 Task: Compute the Laplacian of an image.
Action: Mouse moved to (258, 274)
Screenshot: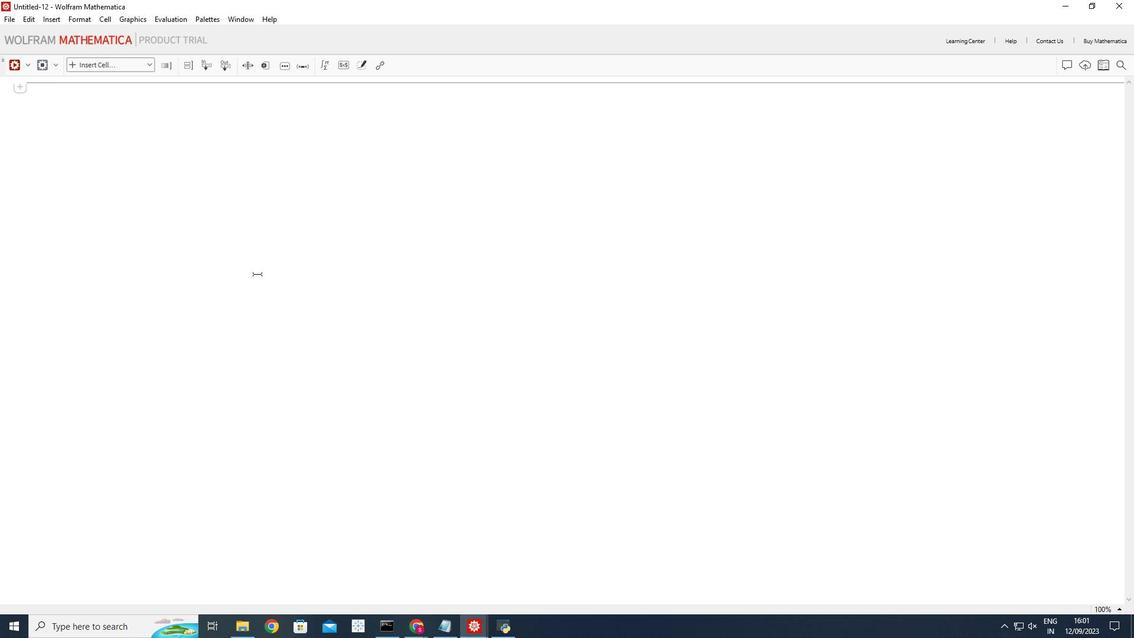 
Action: Mouse pressed left at (258, 274)
Screenshot: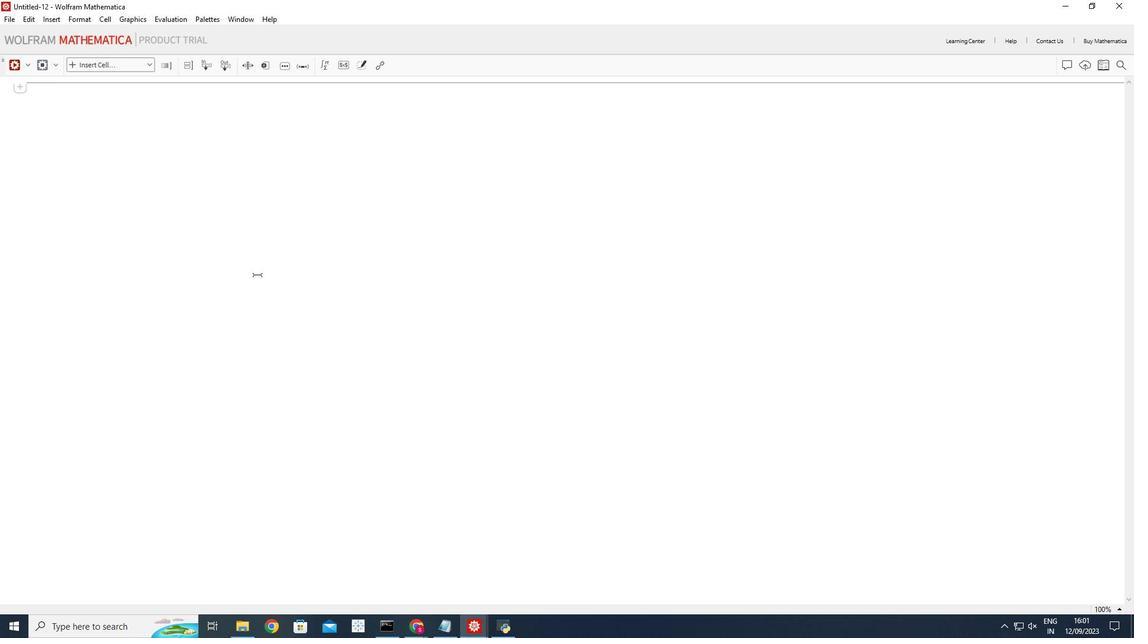 
Action: Mouse moved to (148, 65)
Screenshot: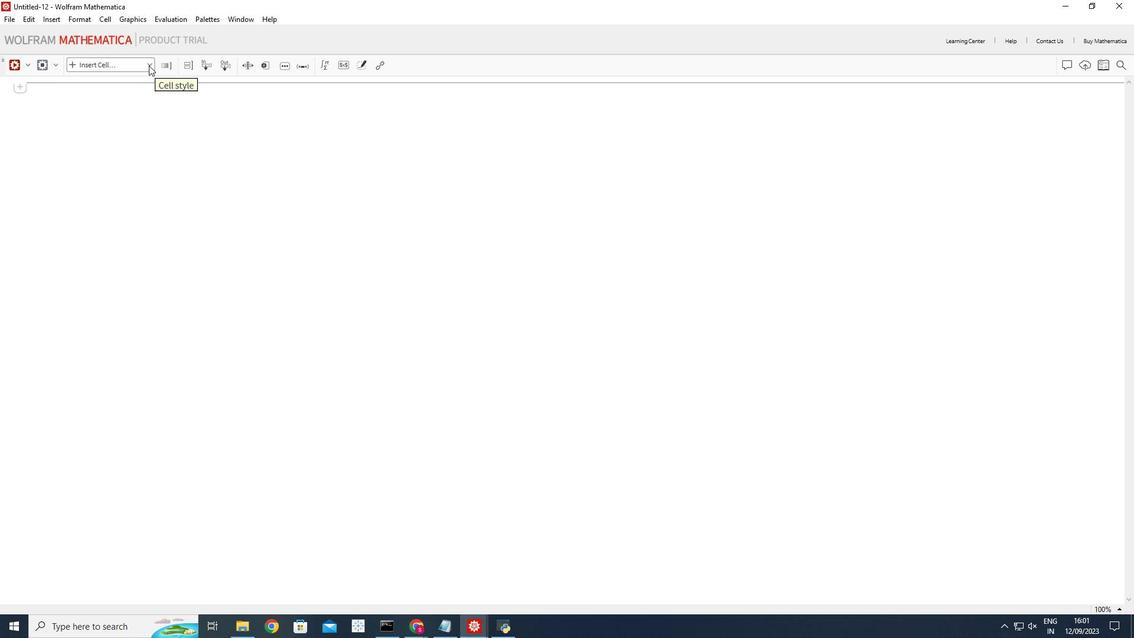 
Action: Mouse pressed left at (148, 65)
Screenshot: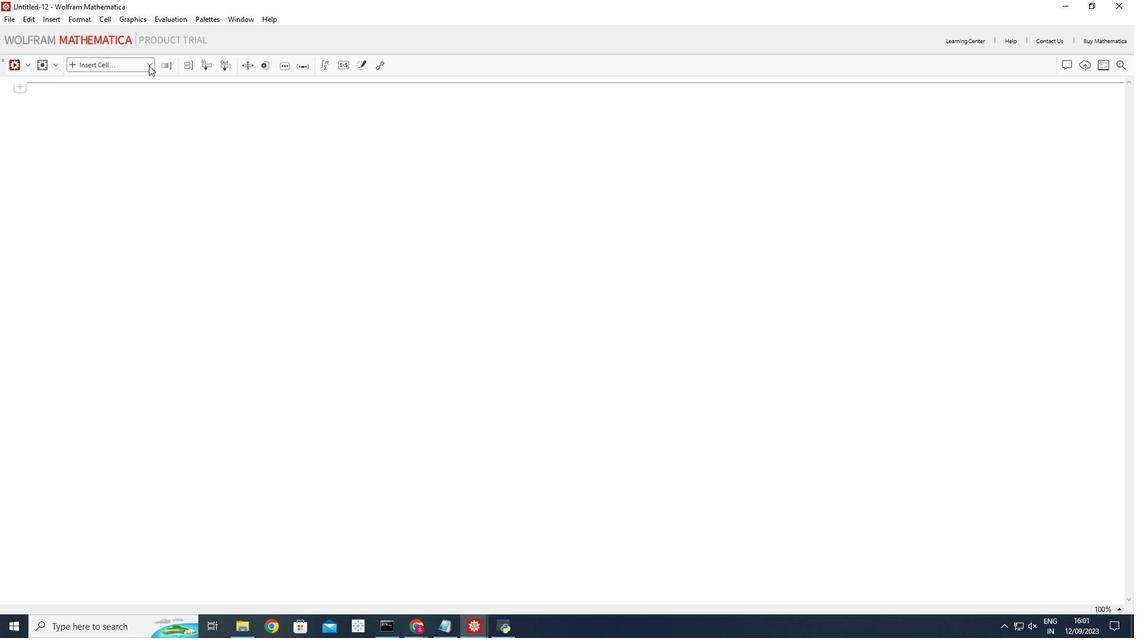 
Action: Mouse moved to (147, 86)
Screenshot: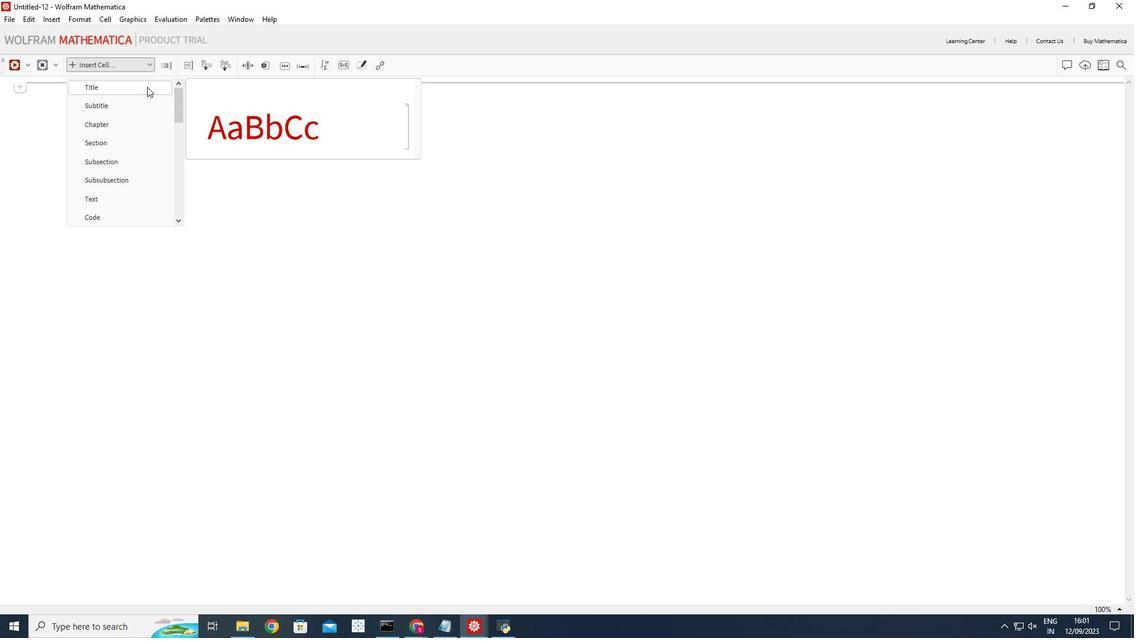 
Action: Mouse pressed left at (147, 86)
Screenshot: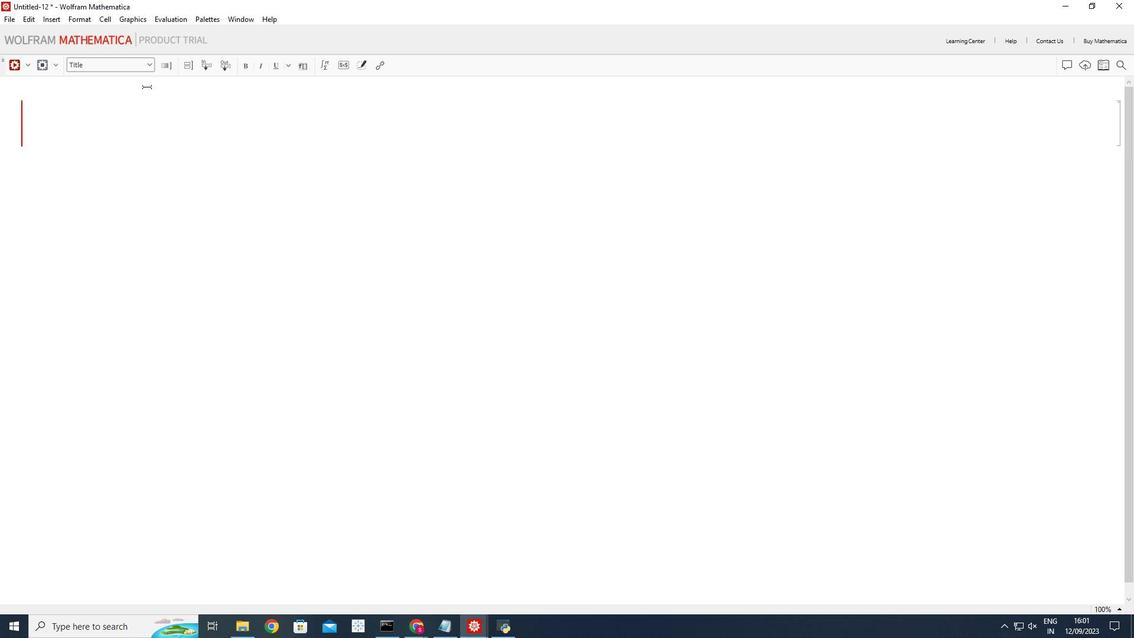 
Action: Mouse moved to (147, 113)
Screenshot: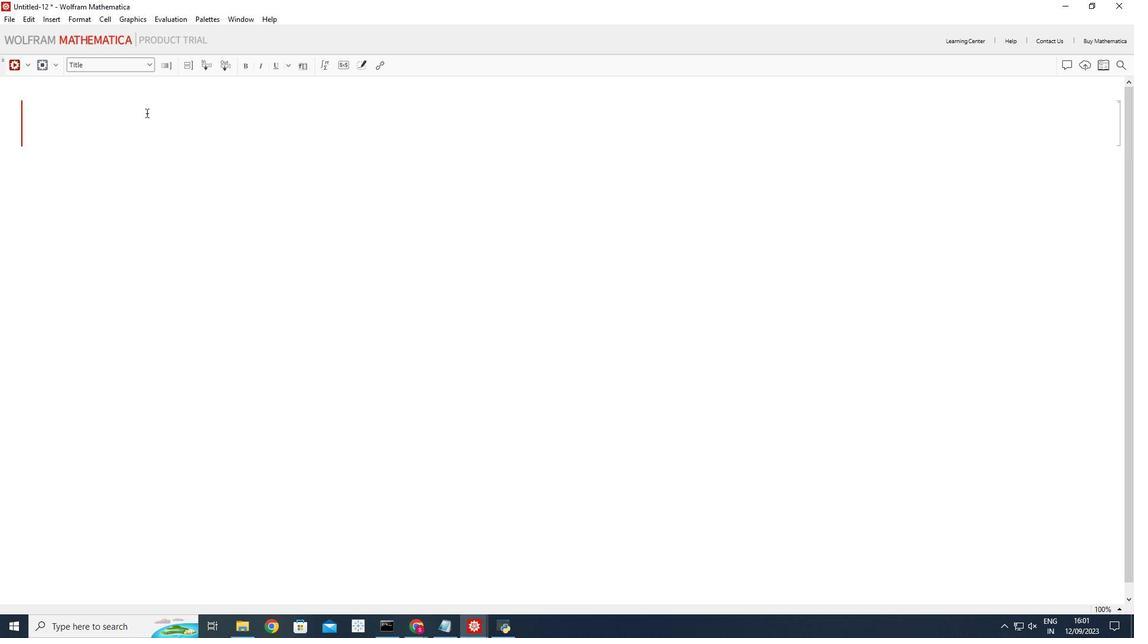 
Action: Mouse pressed left at (147, 113)
Screenshot: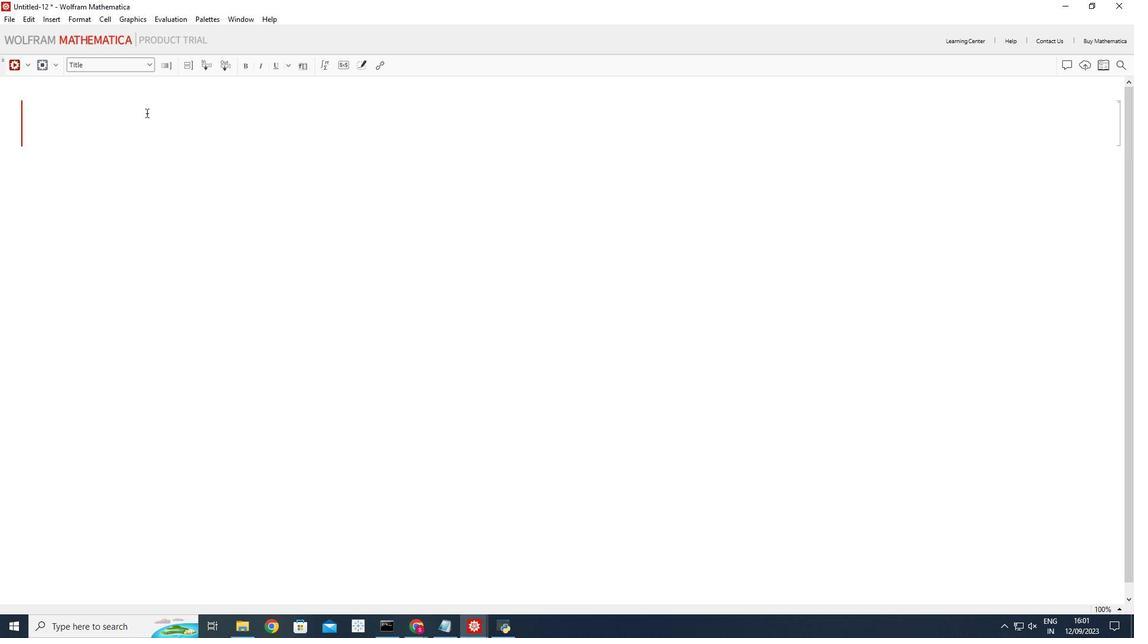 
Action: Key pressed <Key.shift_r>Laplacian<Key.space>of<Key.space>an<Key.space><Key.shift_r>Image
Screenshot: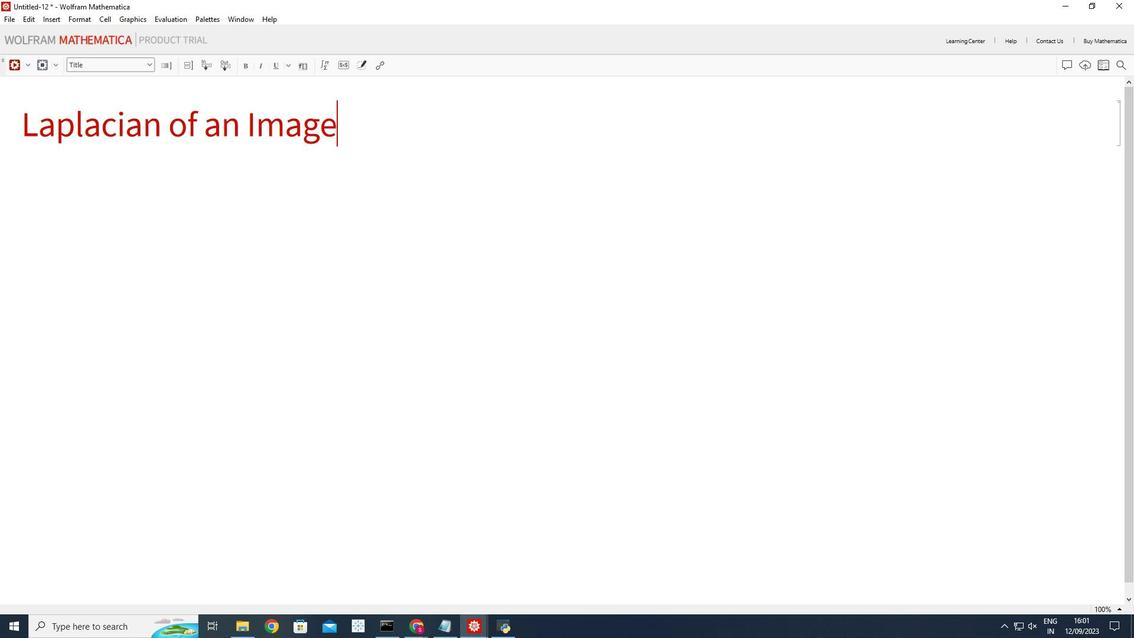 
Action: Mouse moved to (111, 206)
Screenshot: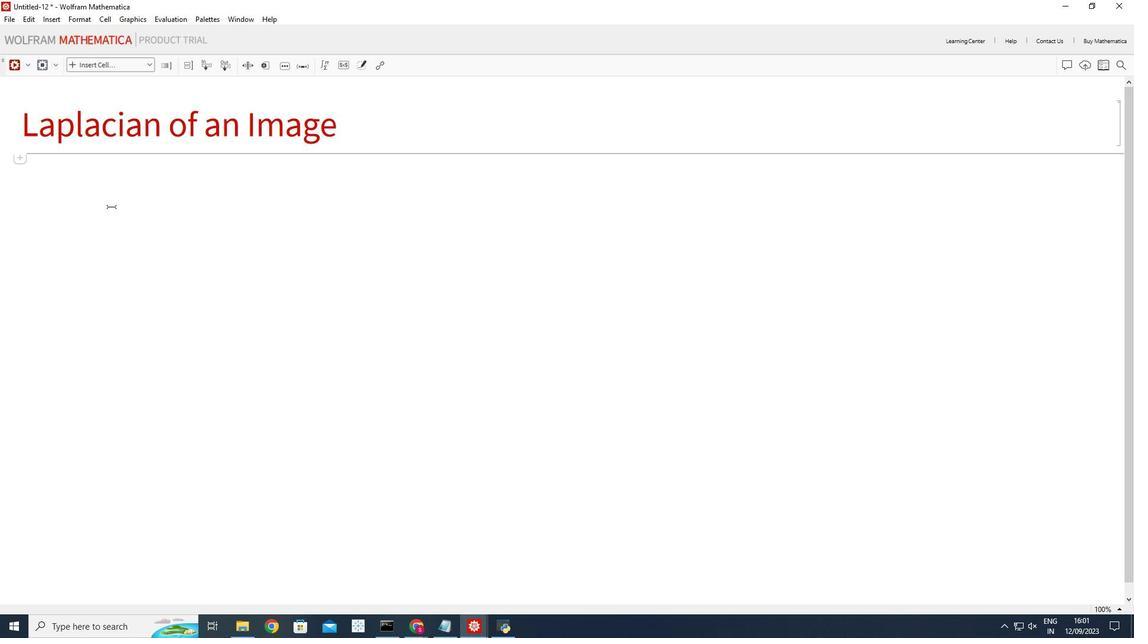 
Action: Mouse pressed left at (111, 206)
Screenshot: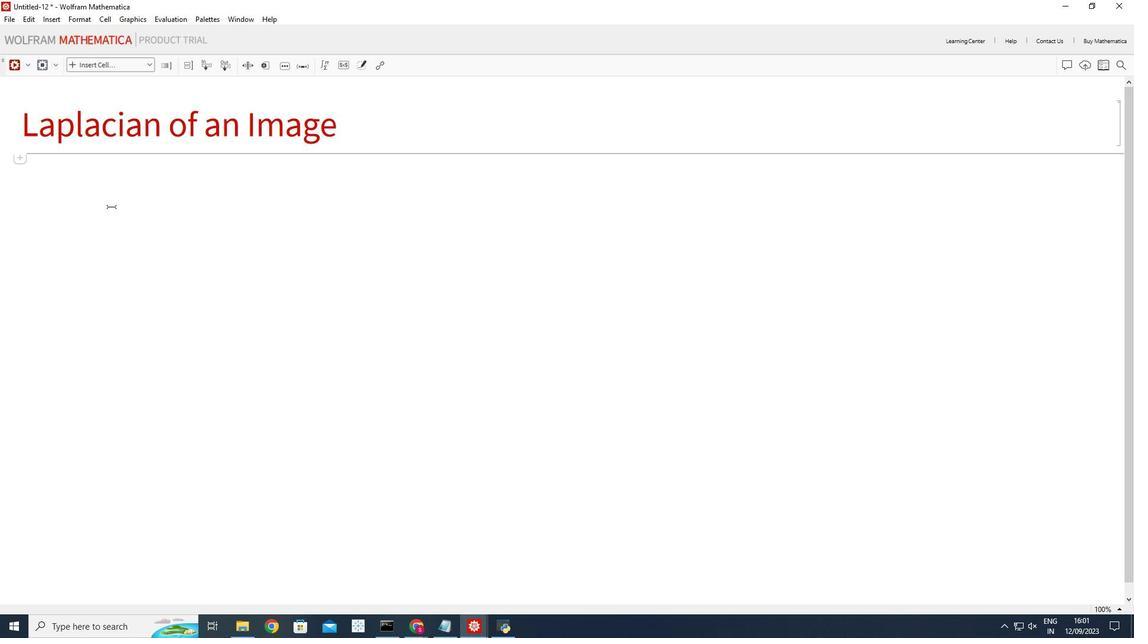 
Action: Mouse moved to (149, 62)
Screenshot: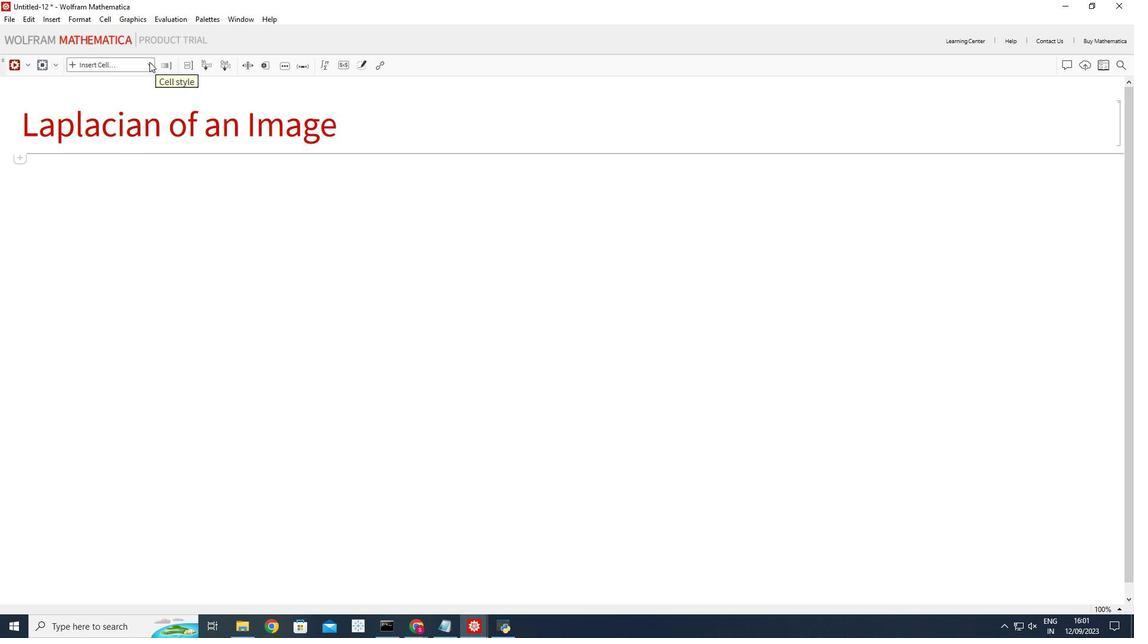 
Action: Mouse pressed left at (149, 62)
Screenshot: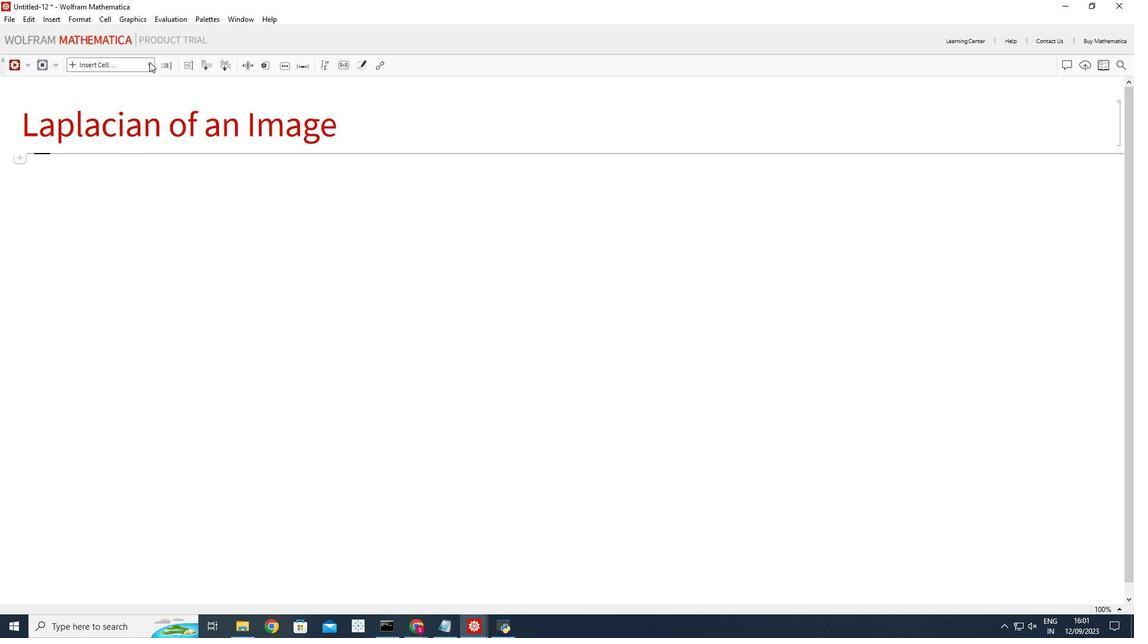 
Action: Mouse moved to (101, 212)
Screenshot: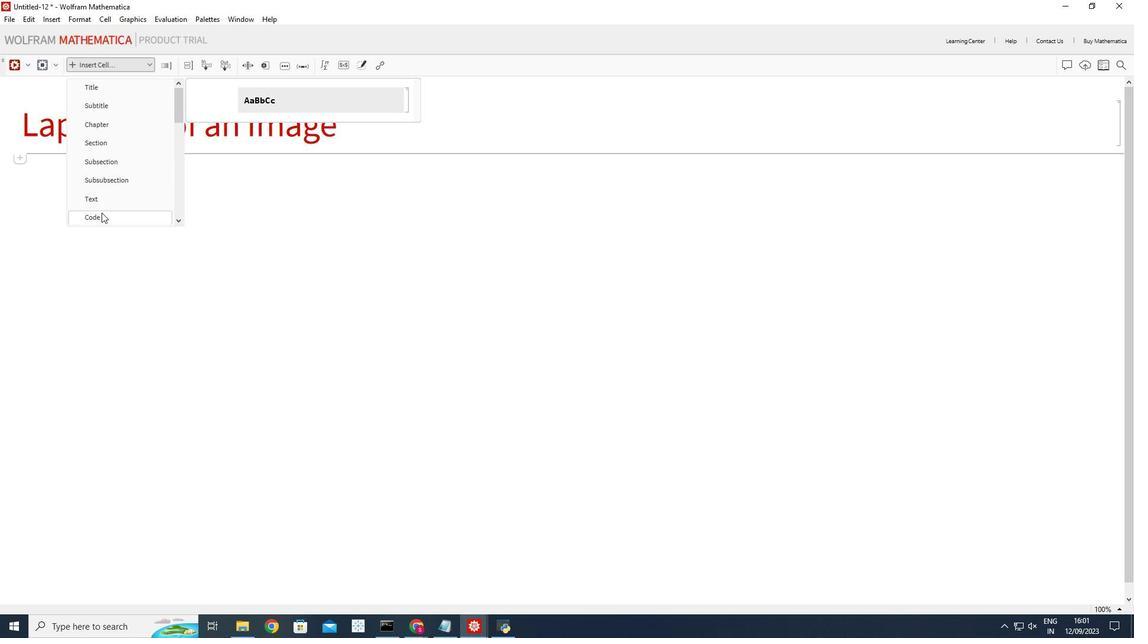 
Action: Mouse pressed left at (101, 212)
Screenshot: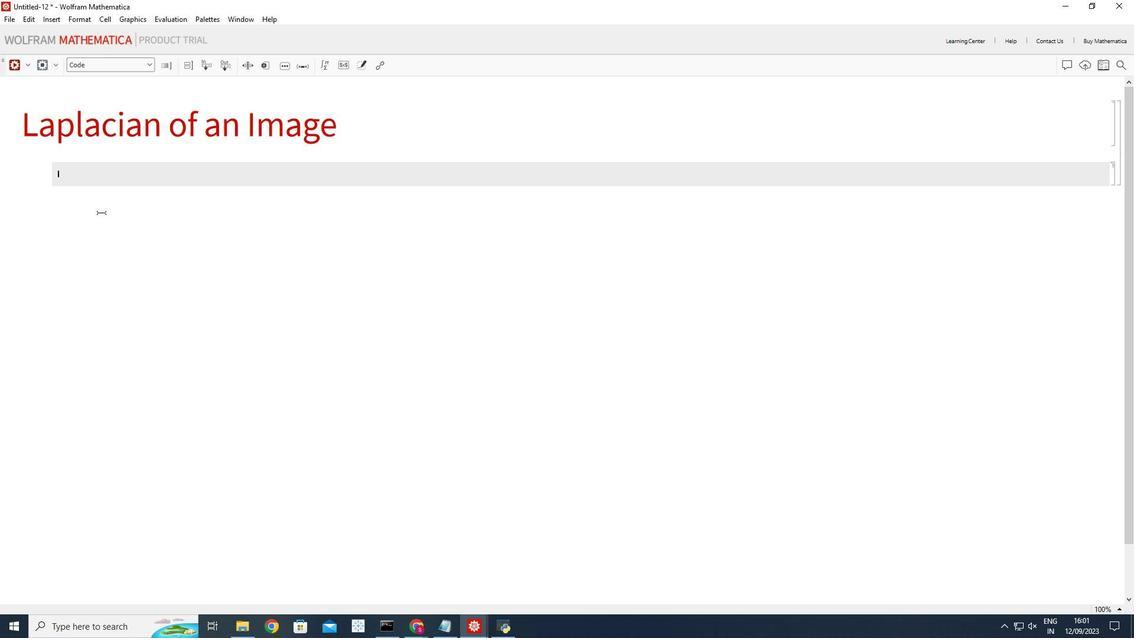
Action: Mouse moved to (101, 176)
Screenshot: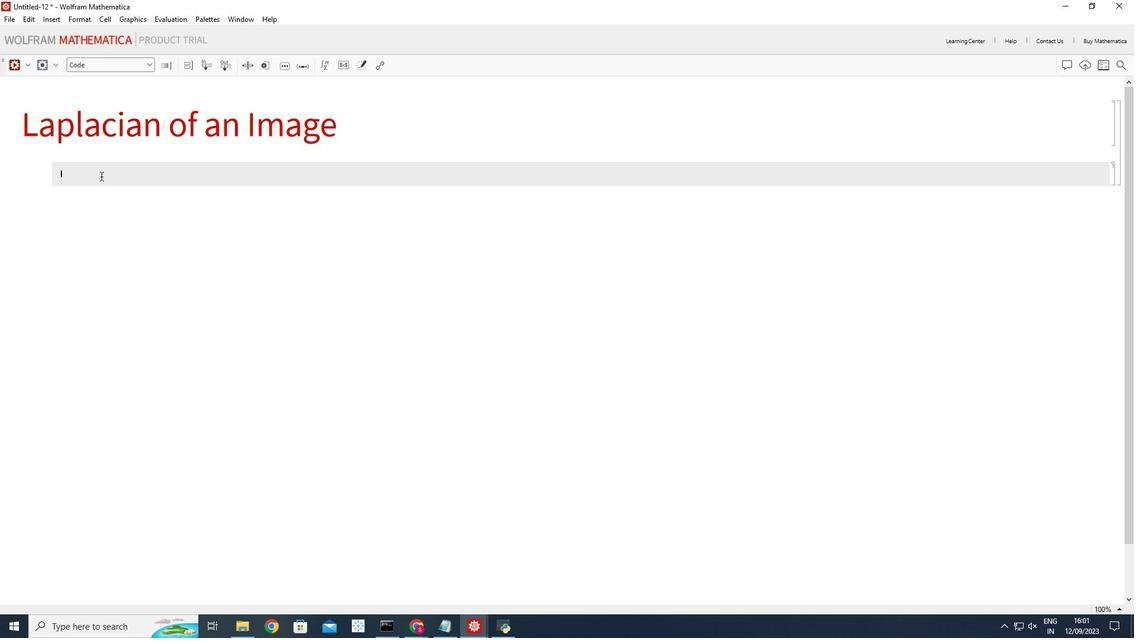 
Action: Mouse pressed left at (101, 176)
Screenshot: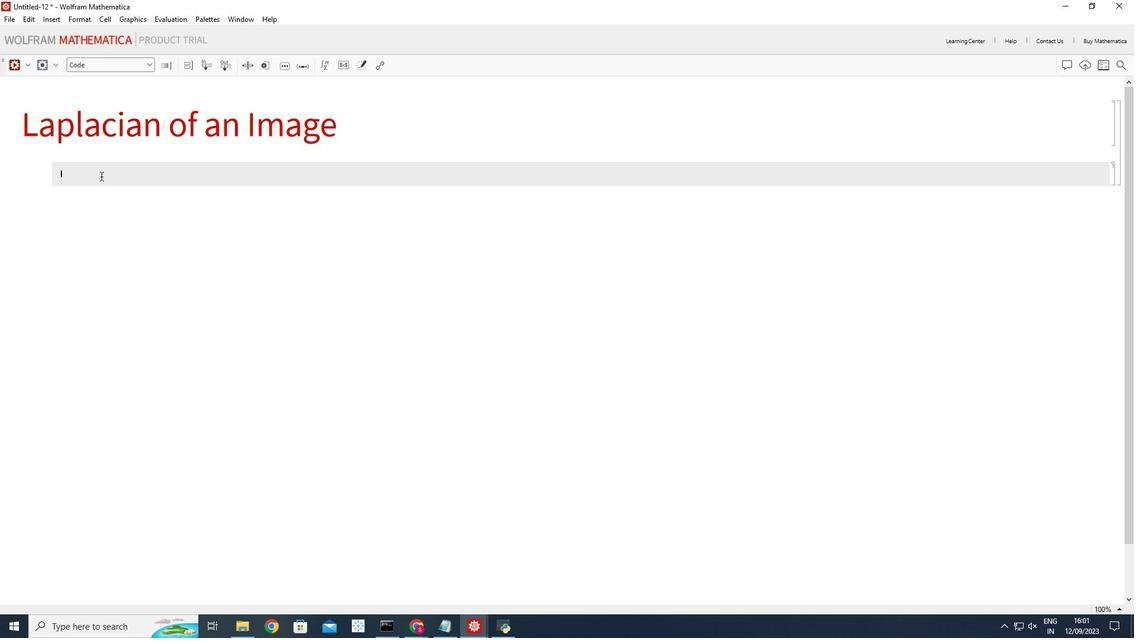 
Action: Key pressed <Key.shift_r>(*<Key.space><Key.shift_r>Load<Key.space>an<Key.space>example<Key.space>image<Key.space><Key.right><Key.right><Key.enter>image<Key.space>=<Key.space><Key.shift_r>Import[<Key.shift_r>"
Screenshot: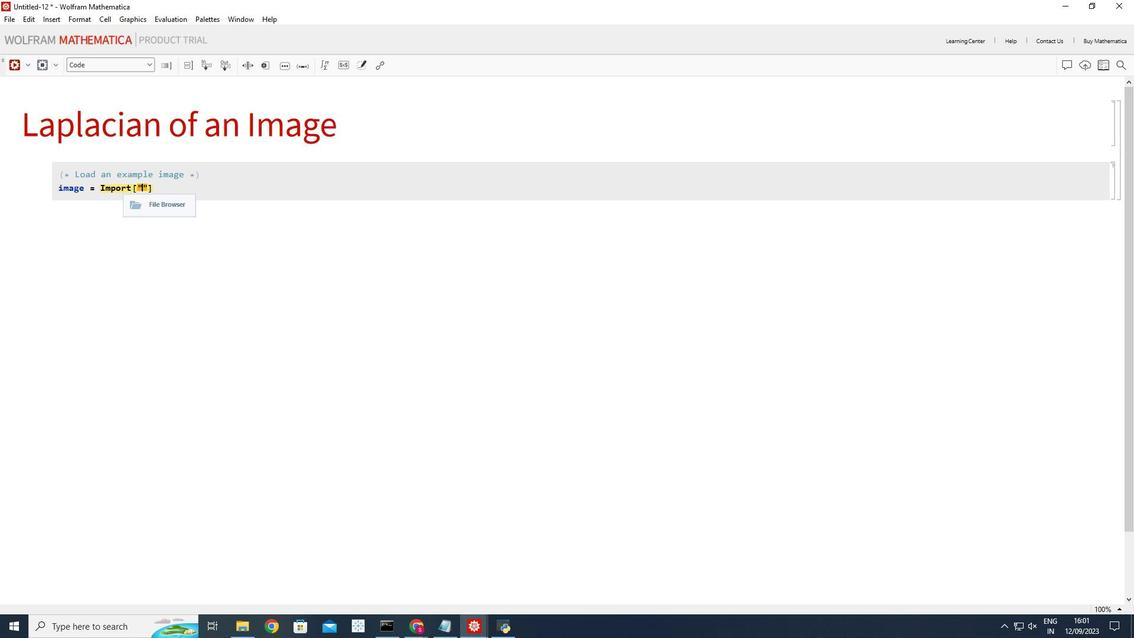 
Action: Mouse moved to (142, 186)
Screenshot: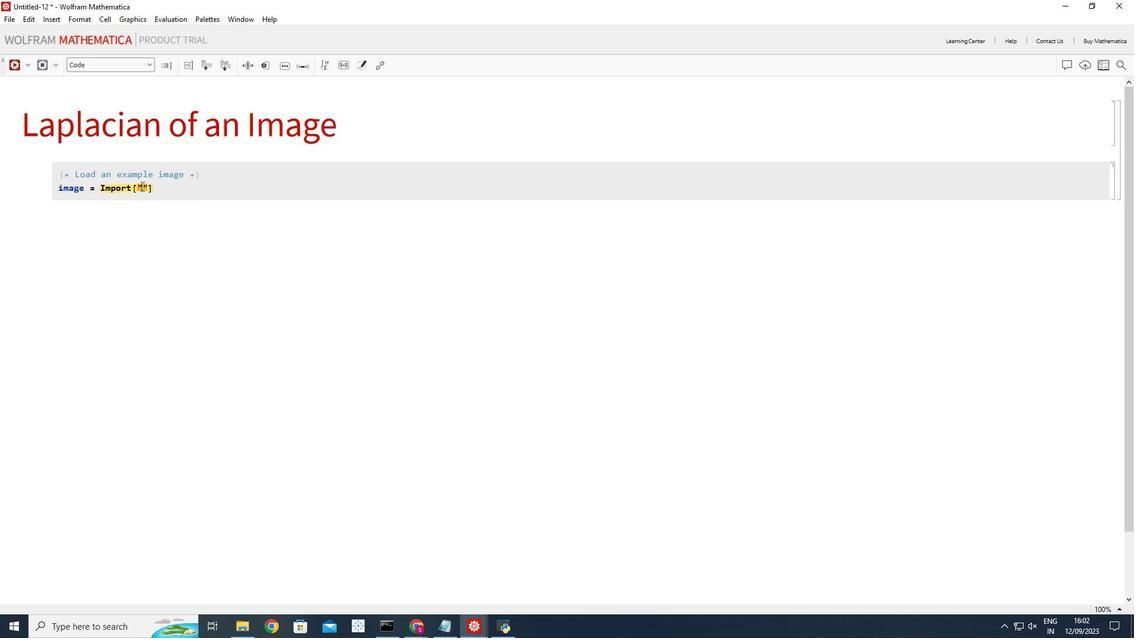 
Action: Mouse pressed left at (142, 186)
Screenshot: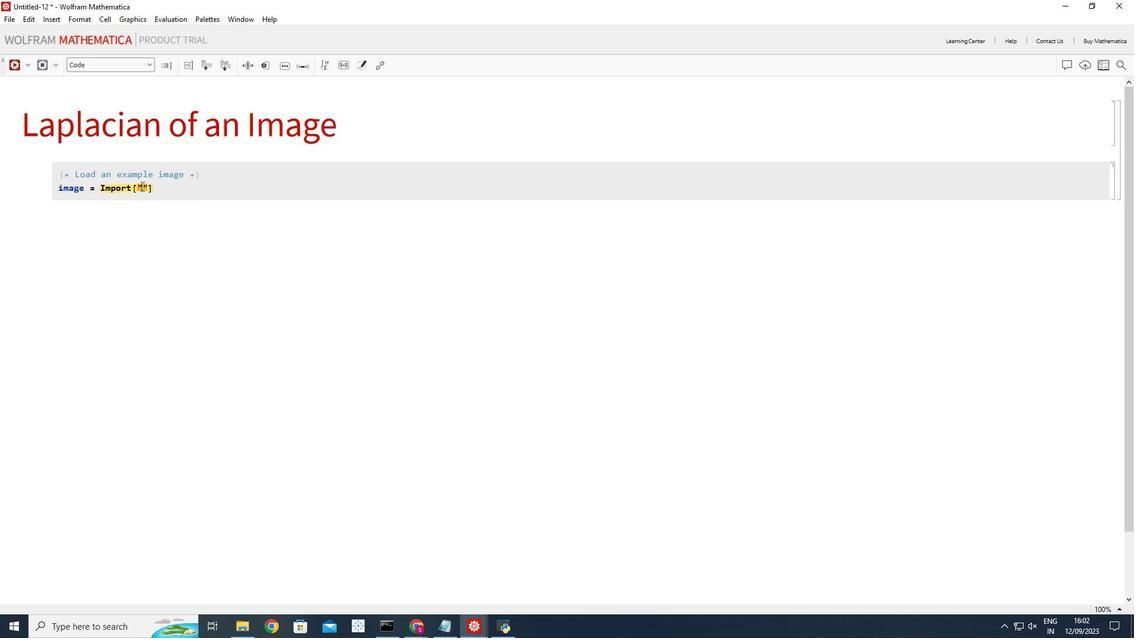 
Action: Mouse moved to (145, 189)
Screenshot: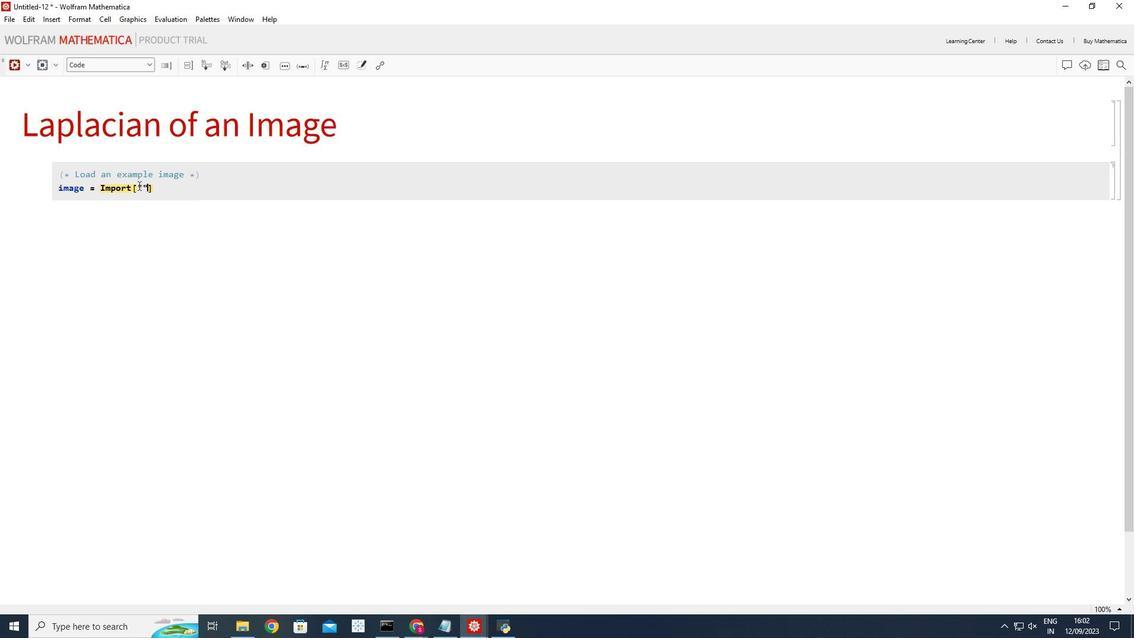 
Action: Mouse pressed left at (145, 189)
Screenshot: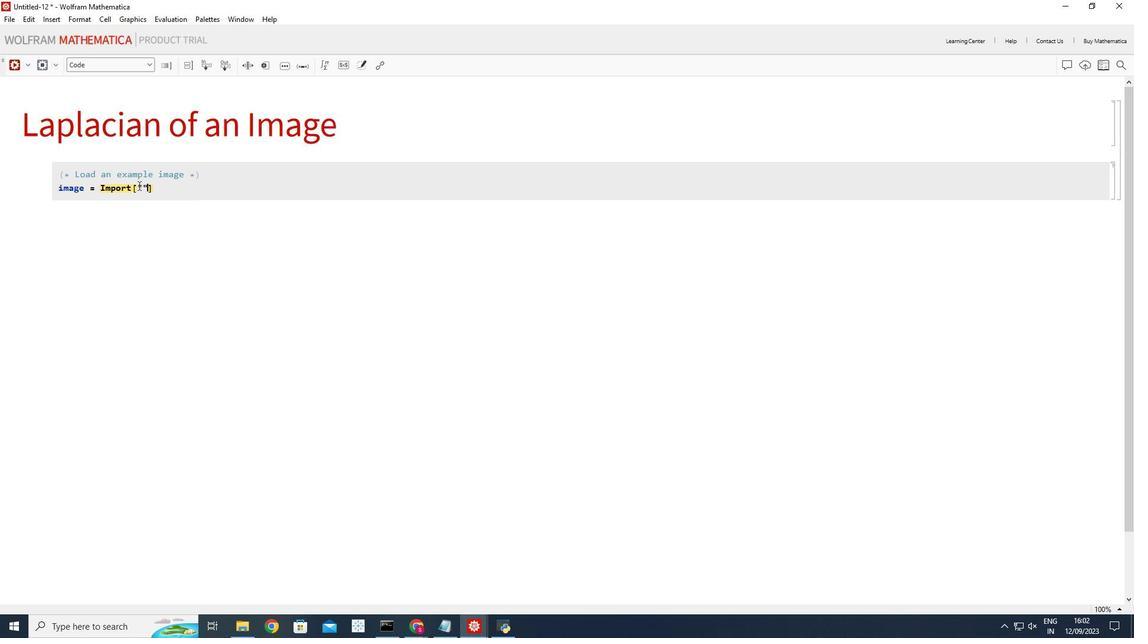 
Action: Mouse moved to (138, 186)
Screenshot: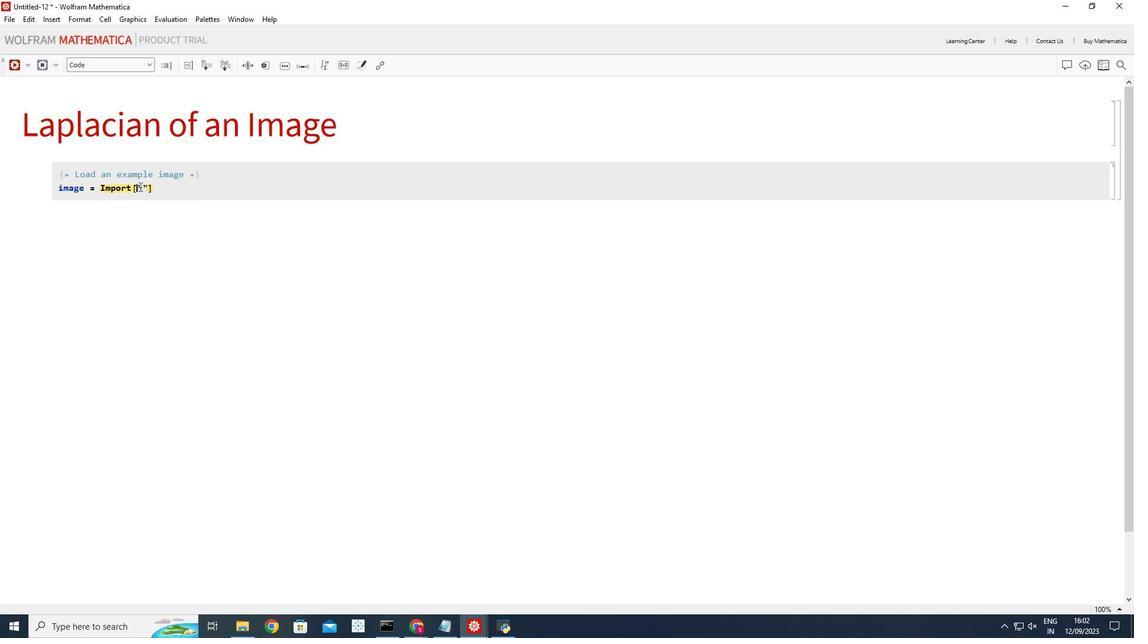 
Action: Mouse pressed left at (138, 186)
Screenshot: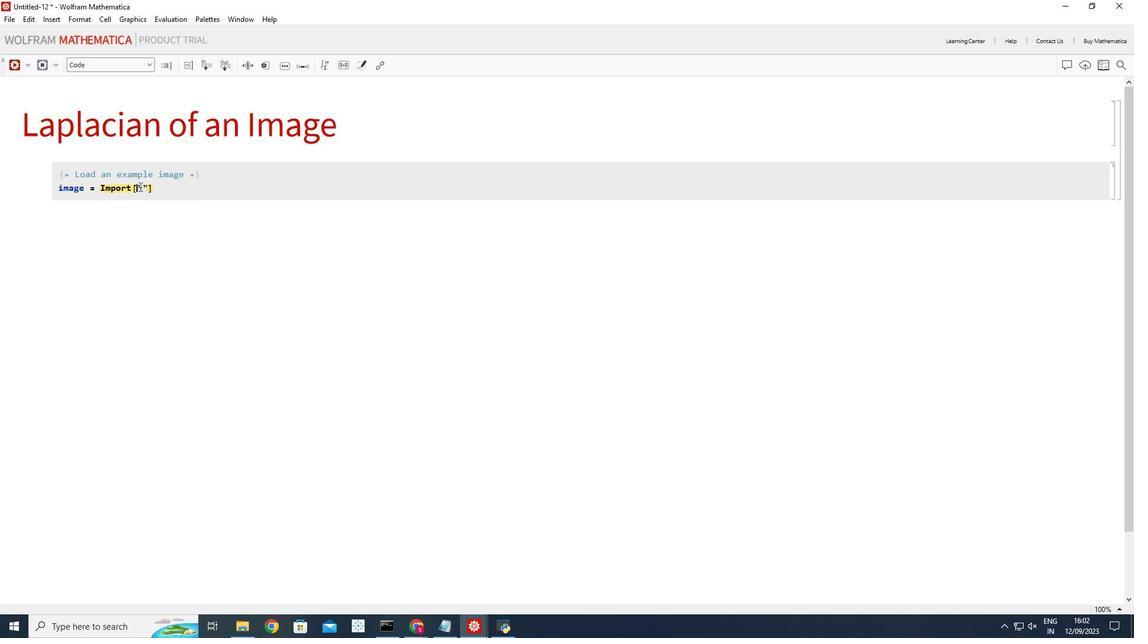 
Action: Mouse moved to (141, 187)
Screenshot: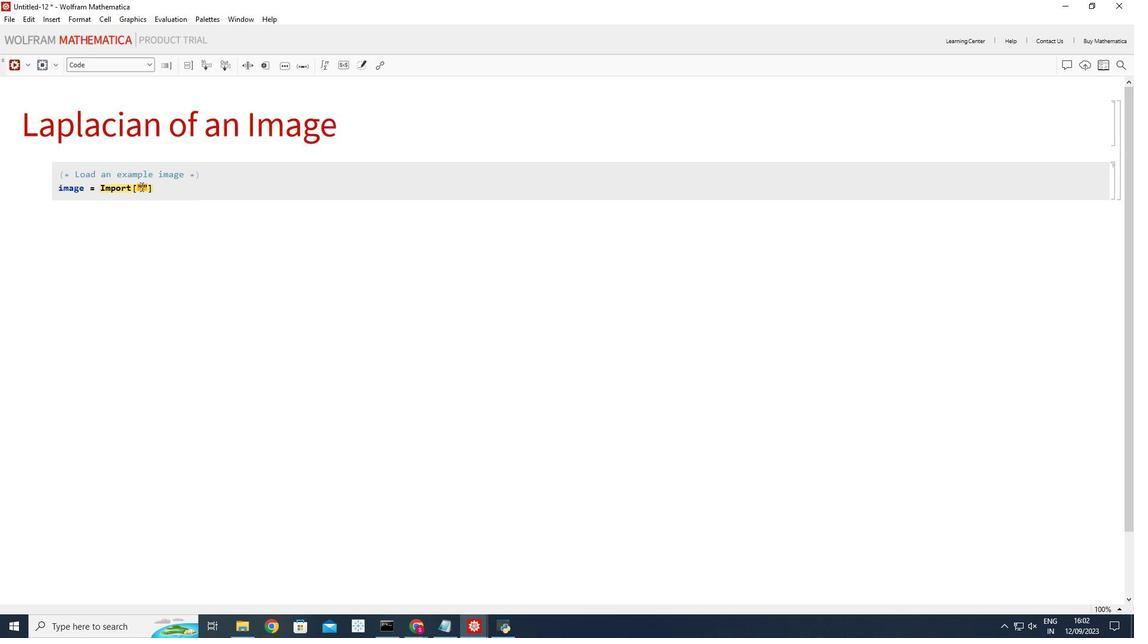 
Action: Mouse pressed left at (141, 187)
Screenshot: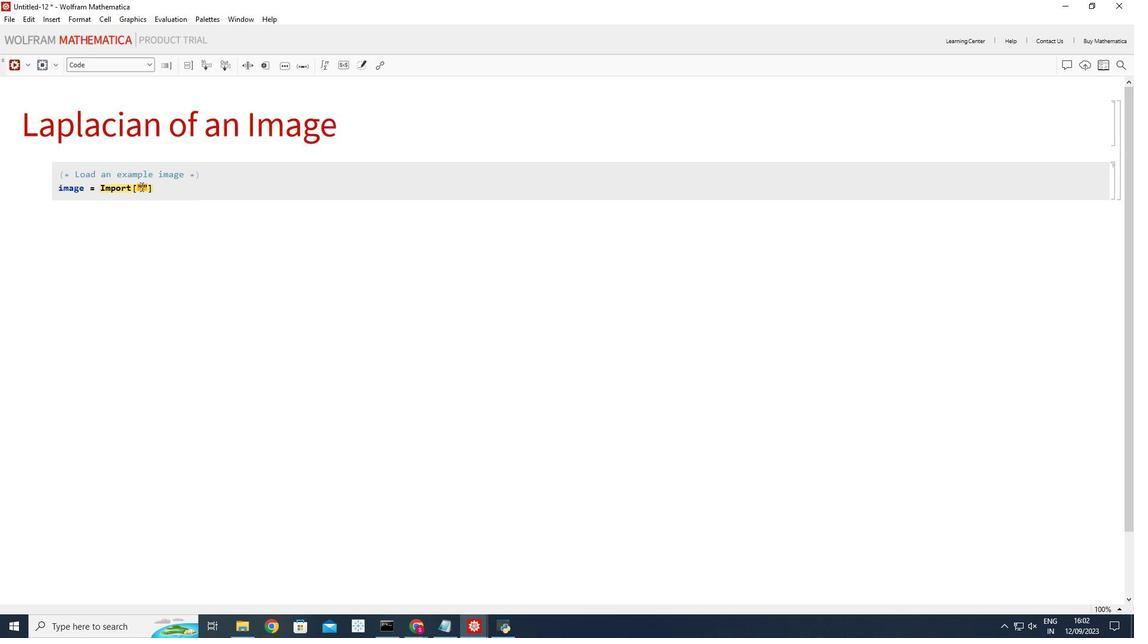 
Action: Key pressed <Key.backspace><Key.shift_r>"
Screenshot: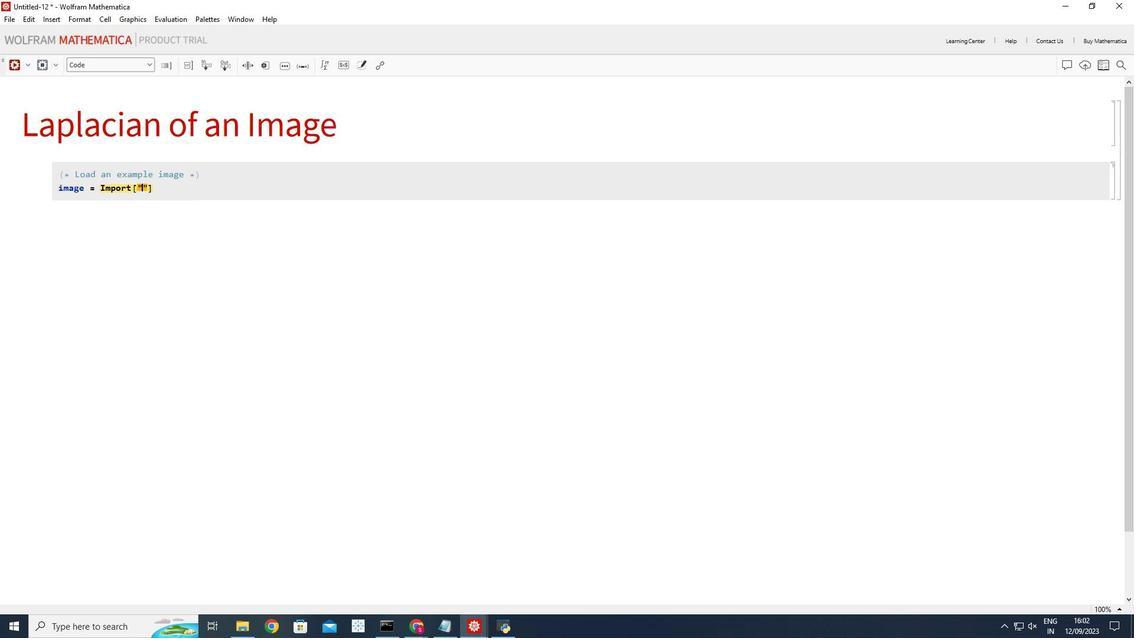 
Action: Mouse moved to (151, 190)
Screenshot: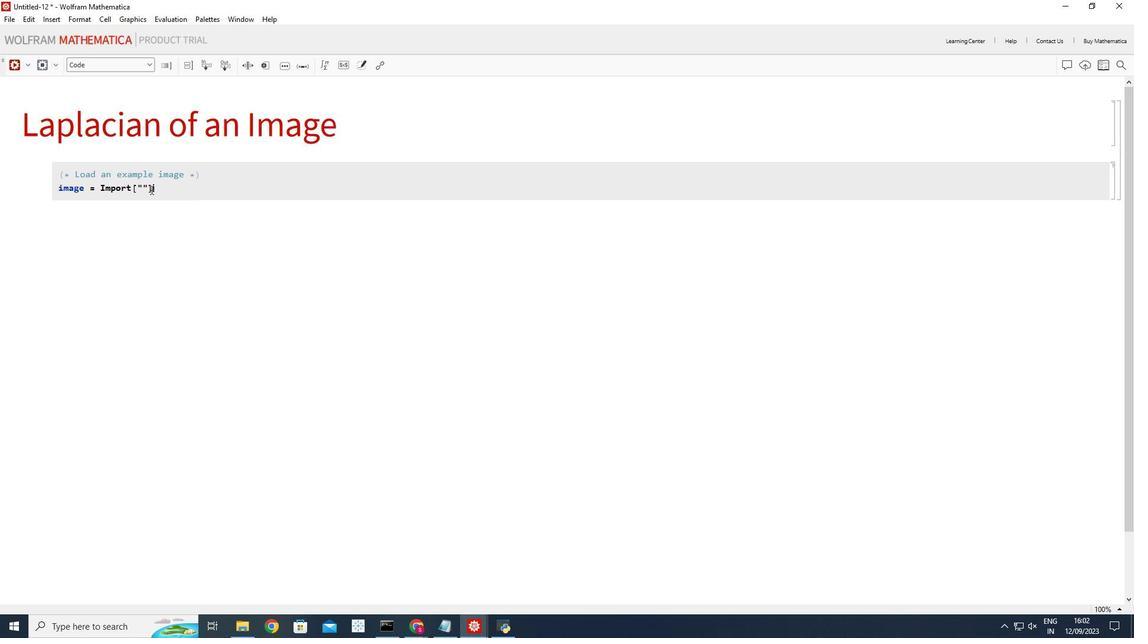 
Action: Mouse pressed left at (151, 190)
Screenshot: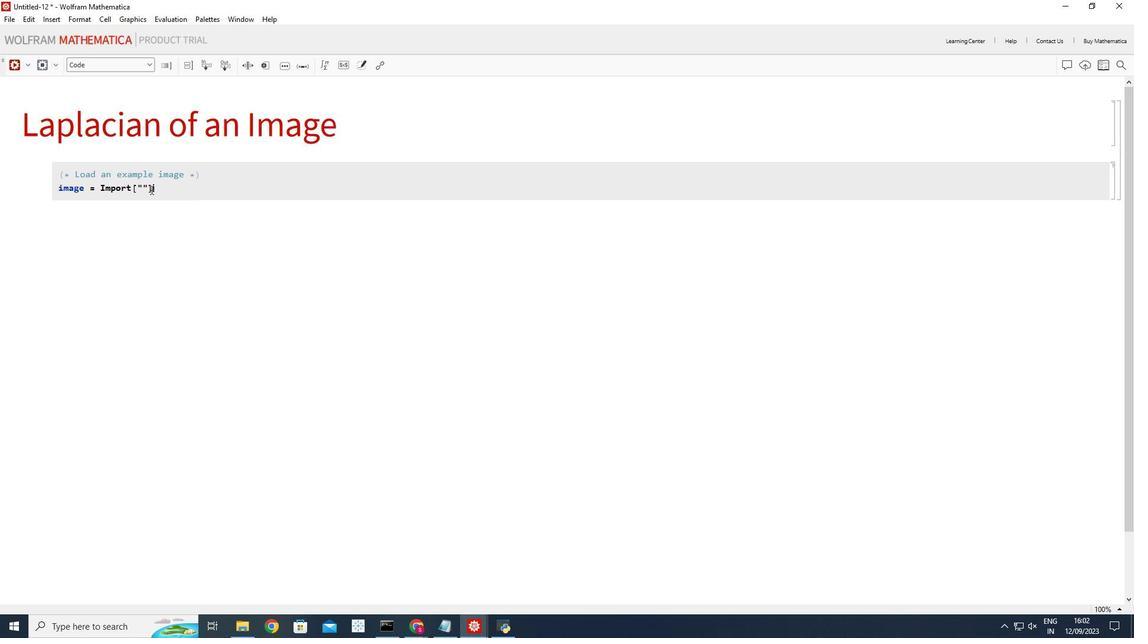 
Action: Key pressed <Key.backspace><Key.backspace><Key.backspace><Key.backspace>[<Key.shift_r>"
Screenshot: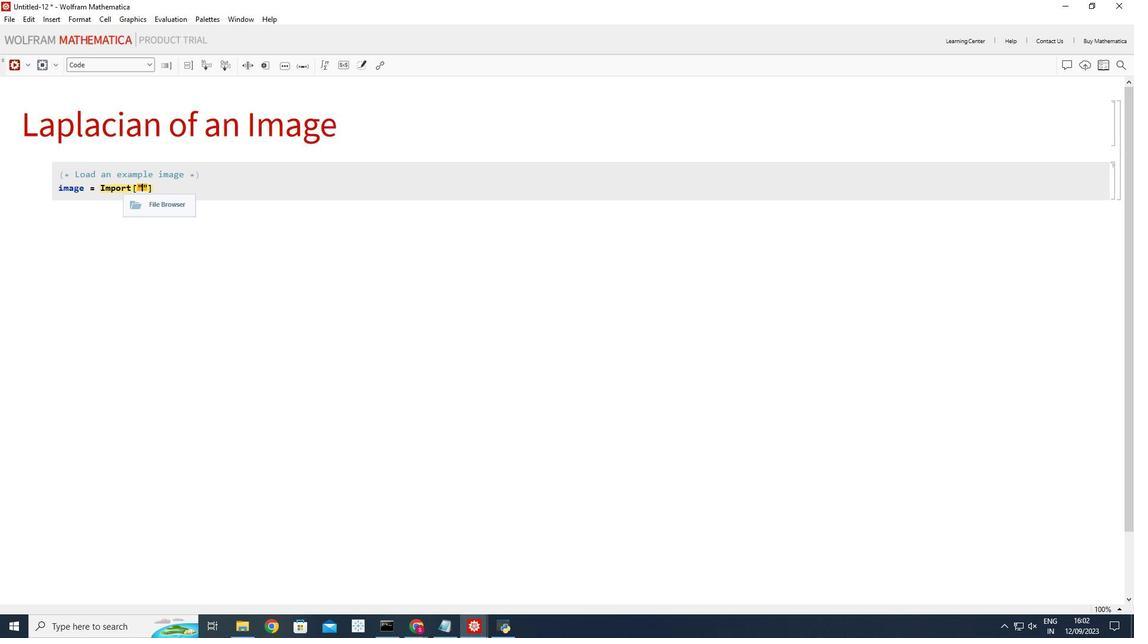 
Action: Mouse moved to (155, 206)
Screenshot: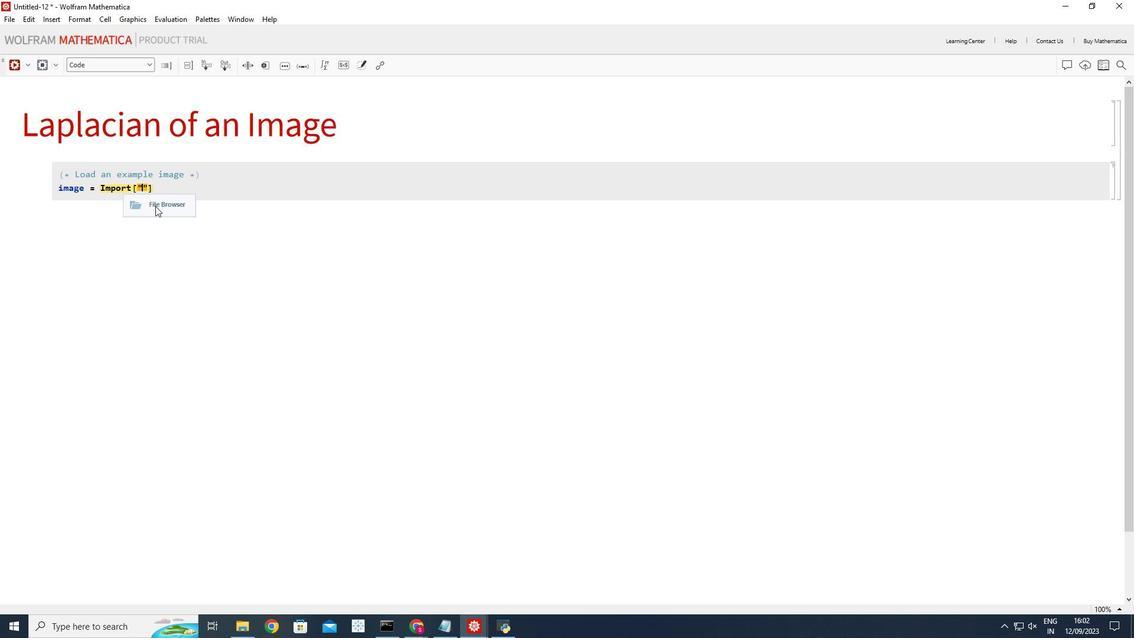 
Action: Mouse pressed left at (155, 206)
Screenshot: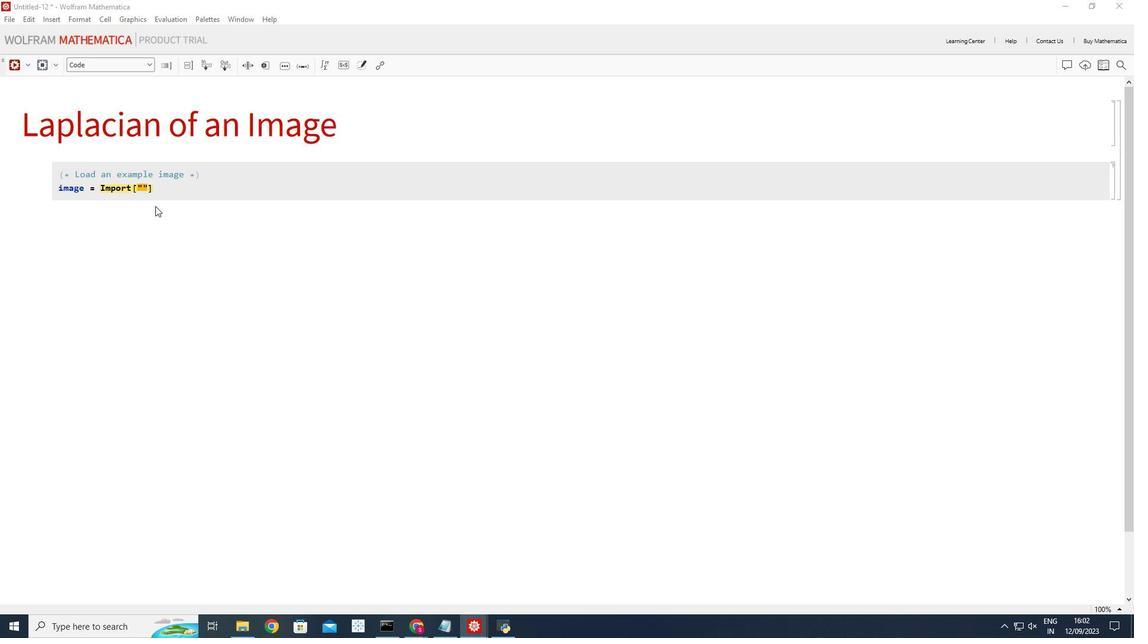
Action: Mouse moved to (56, 205)
Screenshot: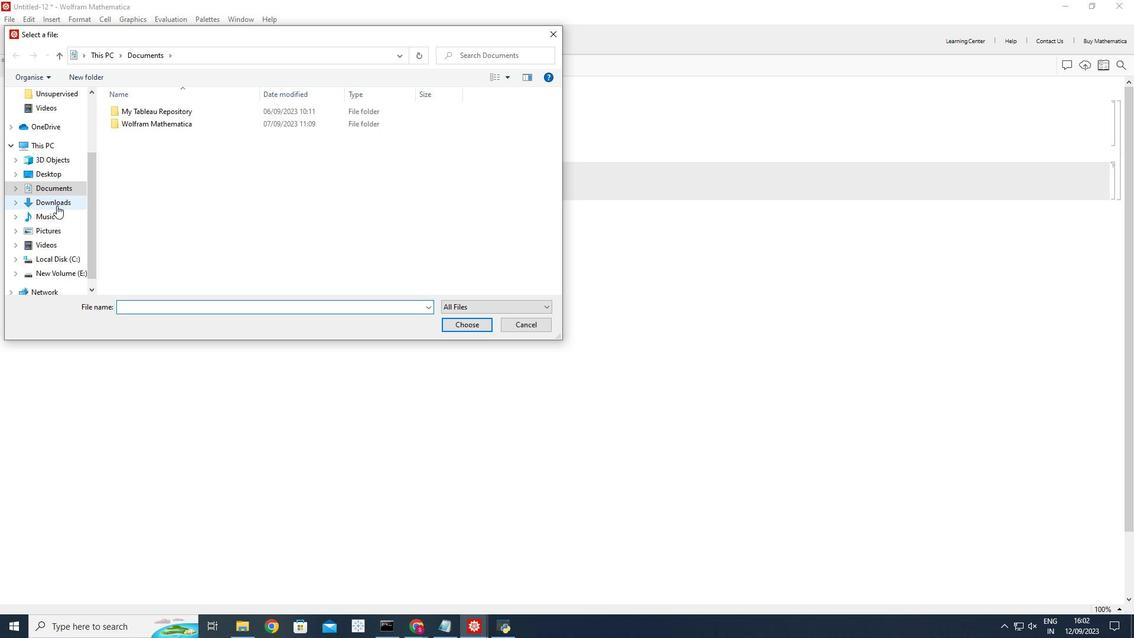 
Action: Mouse pressed left at (56, 205)
Screenshot: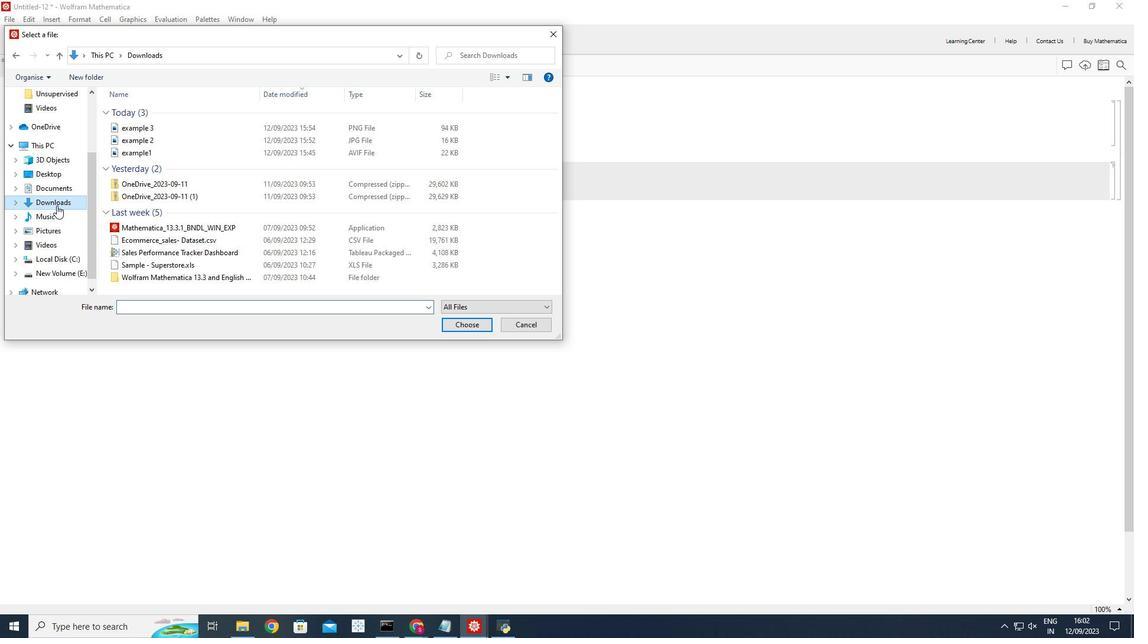 
Action: Mouse moved to (137, 128)
Screenshot: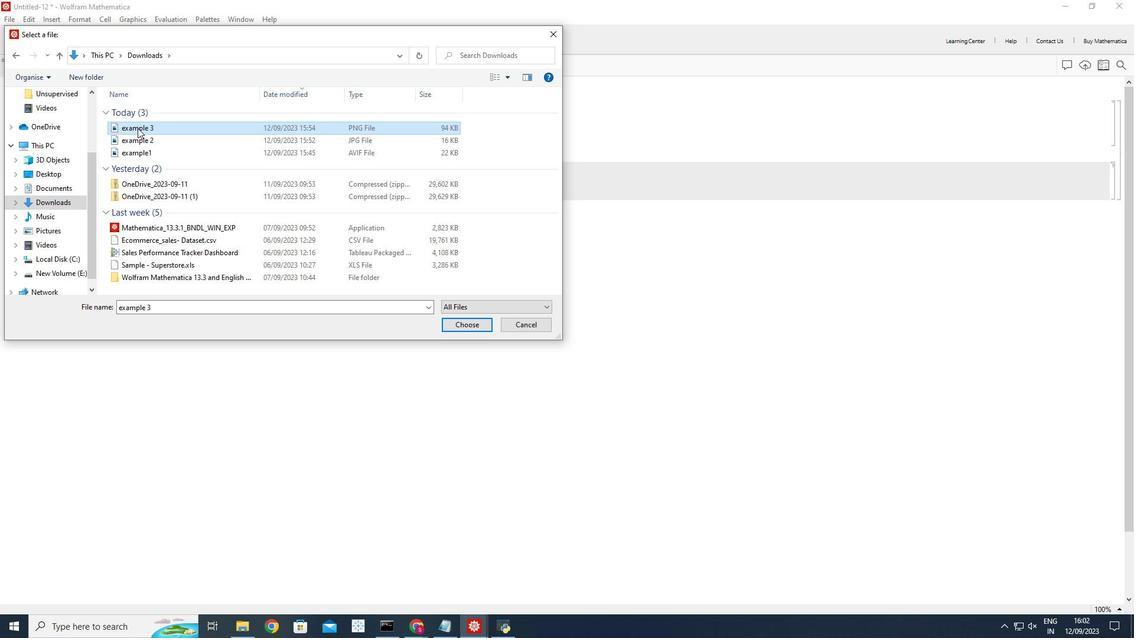 
Action: Mouse pressed left at (137, 128)
Screenshot: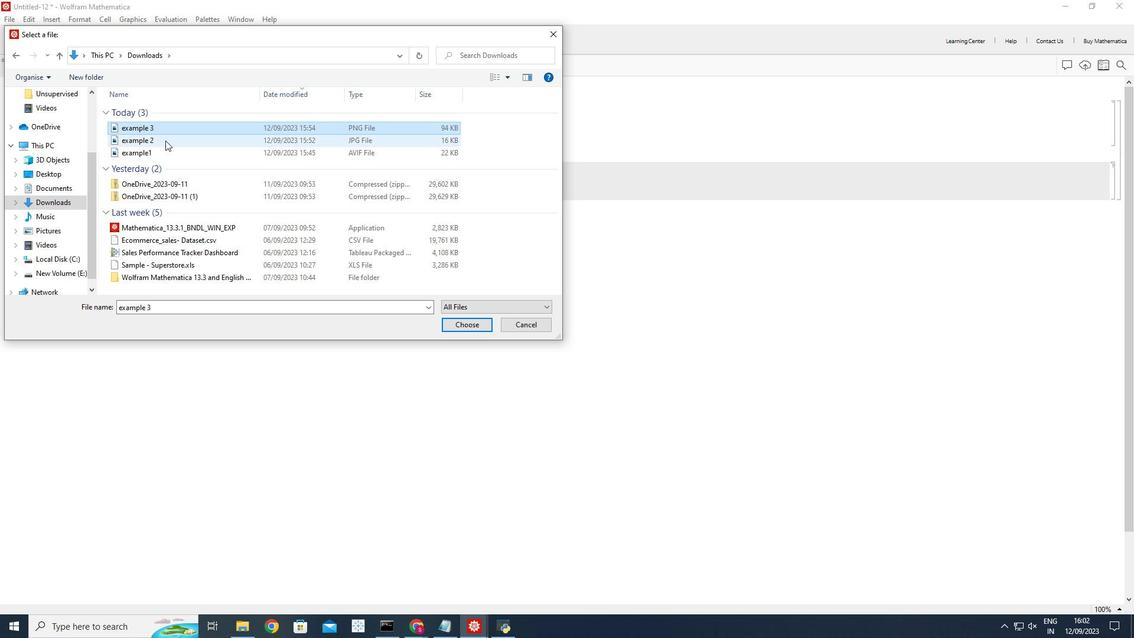 
Action: Mouse moved to (462, 320)
Screenshot: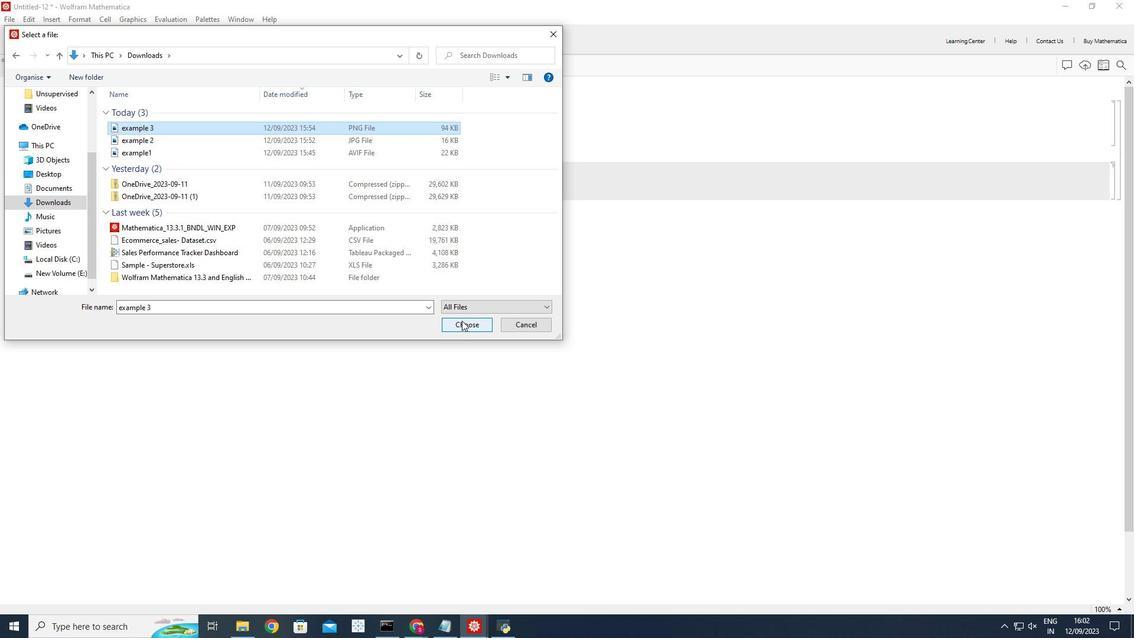 
Action: Mouse pressed left at (462, 320)
Screenshot: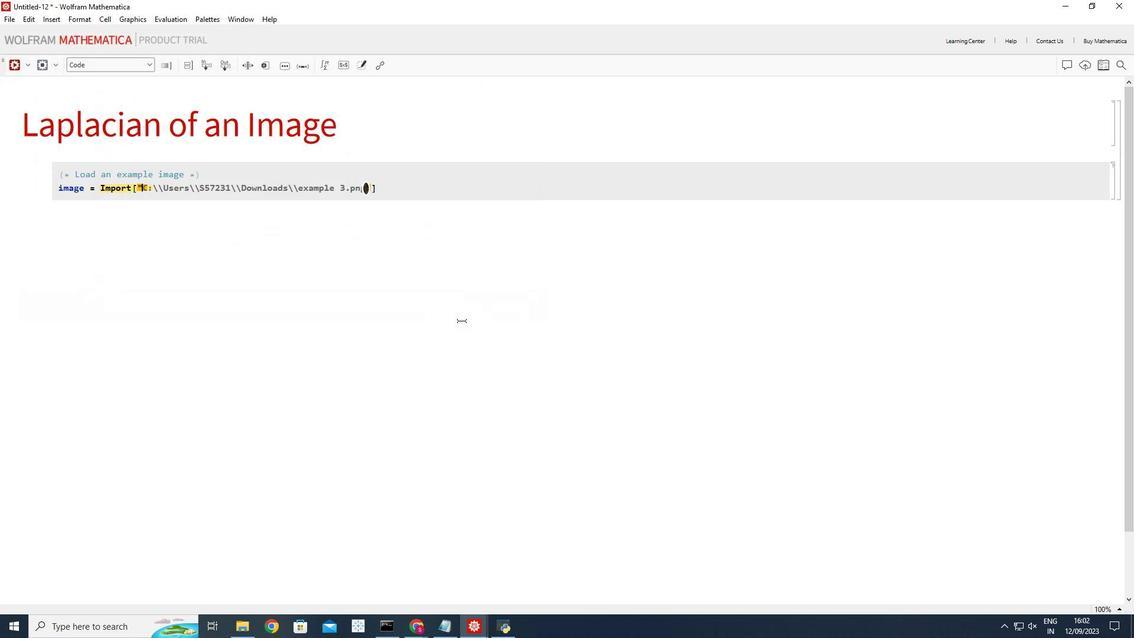 
Action: Mouse moved to (390, 188)
Screenshot: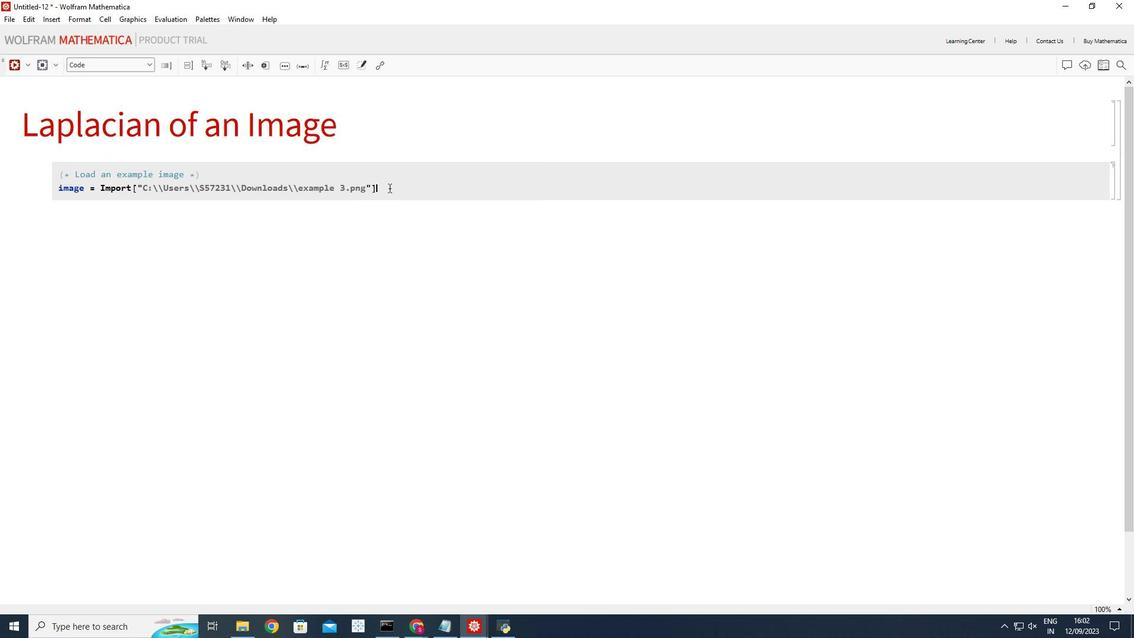 
Action: Mouse pressed left at (390, 188)
Screenshot: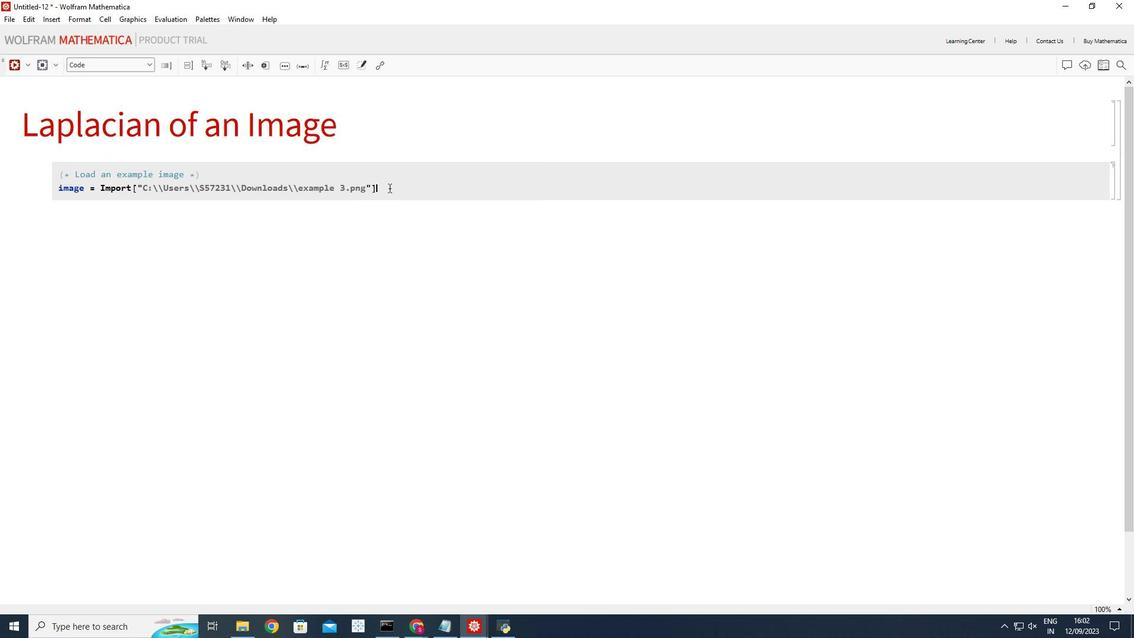 
Action: Key pressed ;<Key.enter><Key.enter><Key.shift_r>(*<Key.space><Key.shift_r>Define<Key.space>a<Key.space><Key.shift_r>Laplacian<Key.space><Key.shift_r><Key.shift_r><Key.shift_r><Key.shift_r><Key.shift_r><Key.shift_r>Kernel<Key.space><Key.right><Key.right><Key.enter>laplacian<Key.shift_r>Image<Key.backspace><Key.backspace><Key.backspace><Key.backspace><Key.backspace><Key.shift_r>Kernel<Key.space>=<Key.space><Key.shift_r>{{0,1,0<Key.right>,<Key.shift_r>{1,-4,1<Key.right>,<Key.shift_r>{0,1,0<Key.right><Key.right>;<Key.enter><Key.enter><Key.shift_r>(*<Key.space>compute<Key.space>the<Key.space>laplacian<Key.space>of<Key.space>the<Key.space>image<Key.space>using<Key.space><Key.shift_r>Image<Key.shift_r>Convolve<Key.space><Key.right><Key.right><Key.enter>laplacian<Key.shift_r><Key.shift_r>Image<Key.space>=<Key.space><Key.shift_r>Image<Key.shift_r>Convolve[image,<Key.space>laplacian<Key.shift_r>Kernel<Key.right>;<Key.enter><Key.enter><Key.shift_r>(*<Key.shift_r>Display<Key.space>the<Key.space>original<Key.space>image<Key.space>and<Key.space>the<Key.space><Key.shift_r>Laplacian<Key.space>image<Key.space>side<Key.space>by<Key.space>side<Key.space><Key.right><Key.right><Key.enter><Key.shift_r>Image<Key.shift_r>Assemble[<Key.shift_r>{image,<Key.space>laplacian<Key.shift_r>Image<Key.right><Key.right><Key.shift_r><Key.enter>
Screenshot: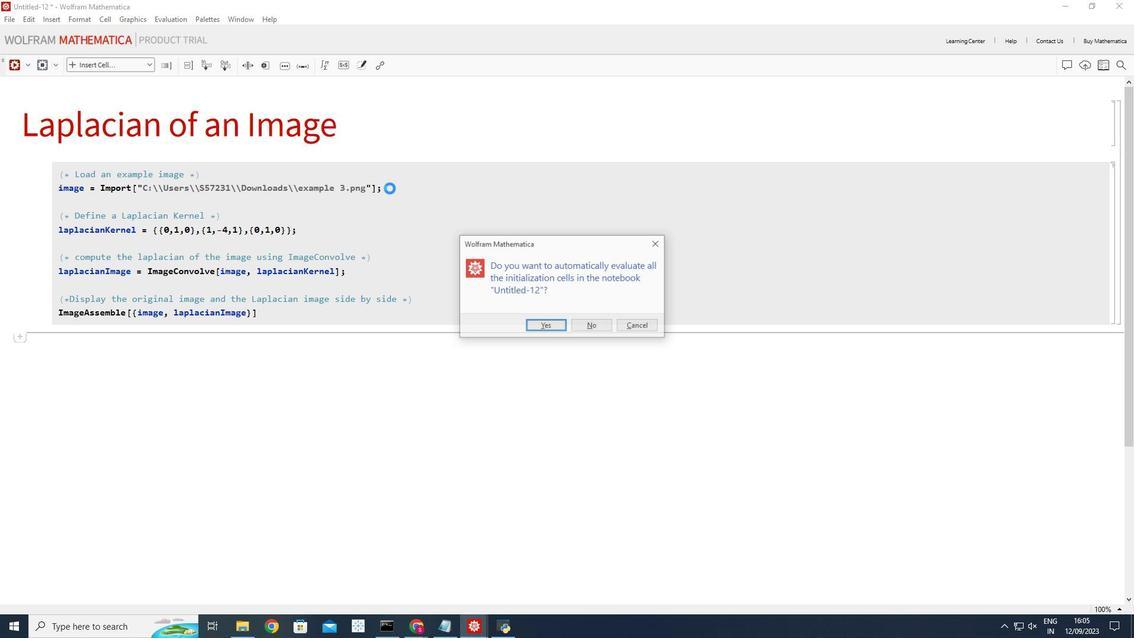
Action: Mouse moved to (537, 324)
Screenshot: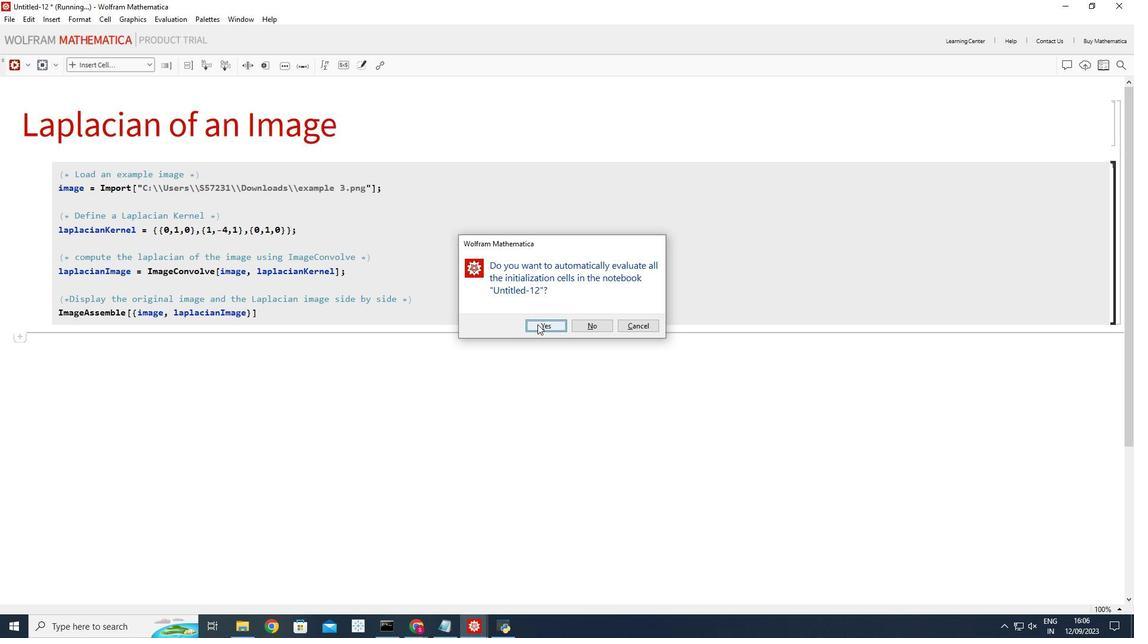 
Action: Mouse pressed left at (537, 324)
Screenshot: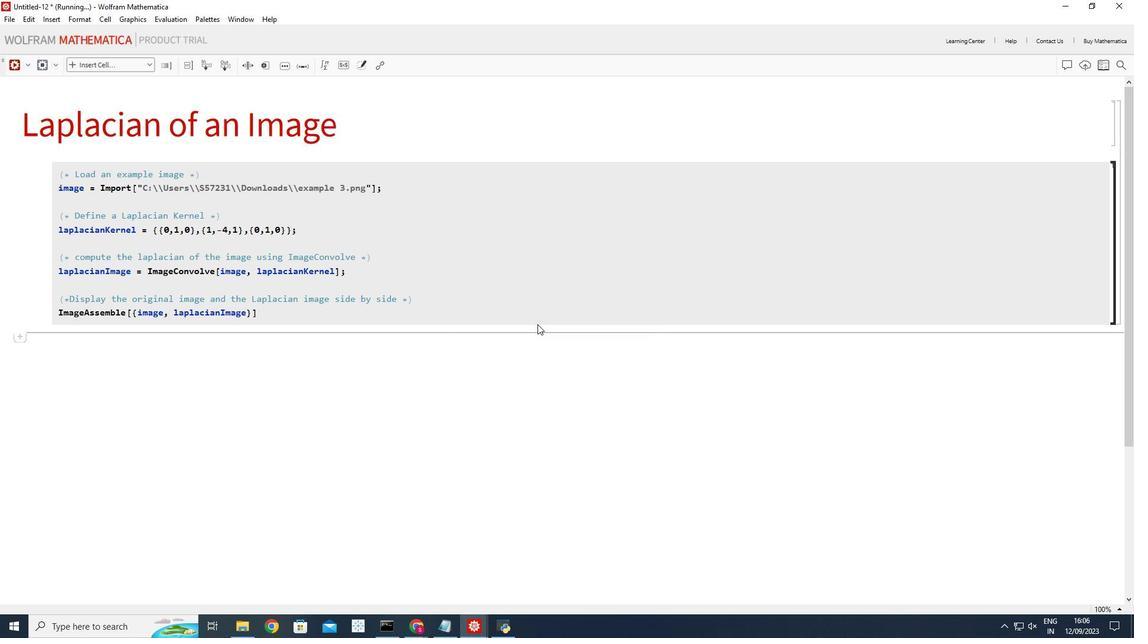 
Action: Mouse moved to (479, 285)
Screenshot: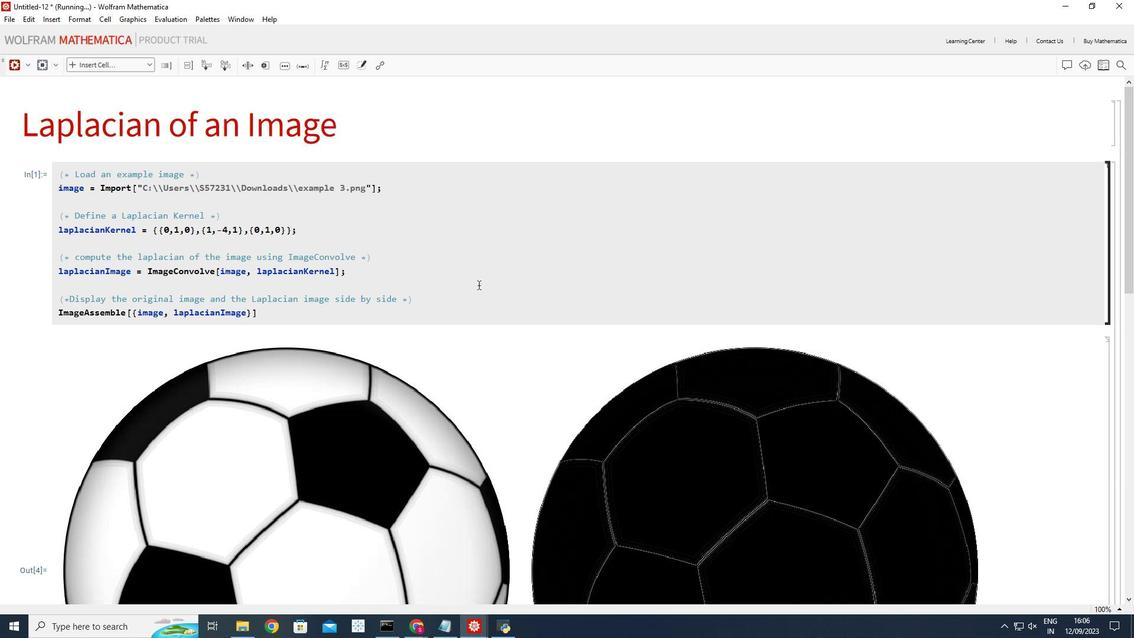 
Action: Mouse scrolled (479, 284) with delta (0, 0)
Screenshot: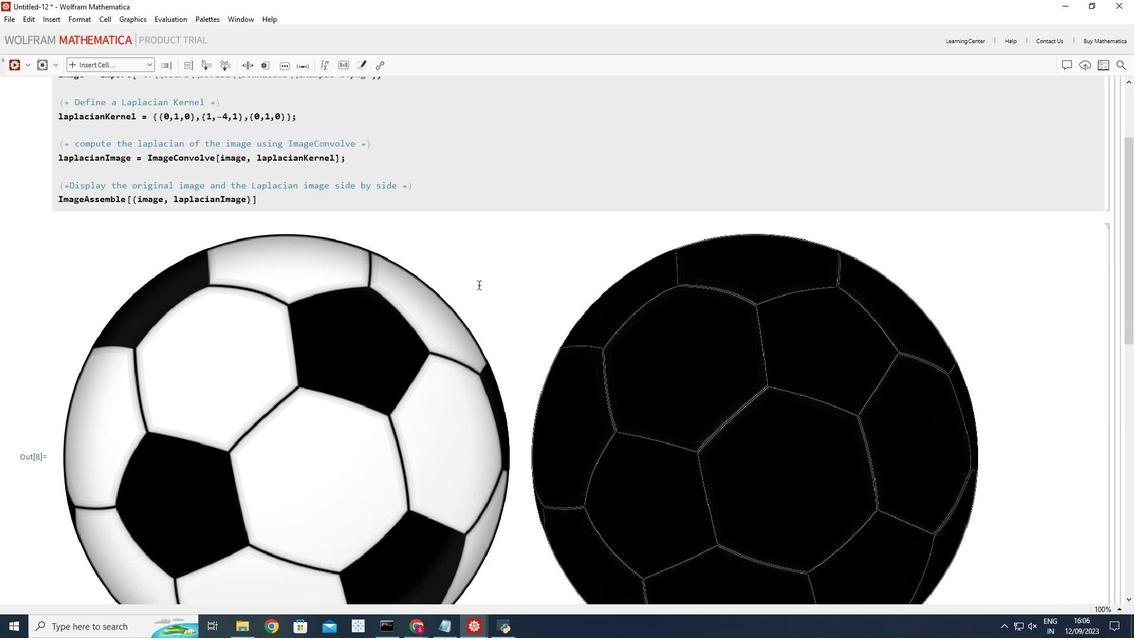 
Action: Mouse scrolled (479, 284) with delta (0, 0)
Screenshot: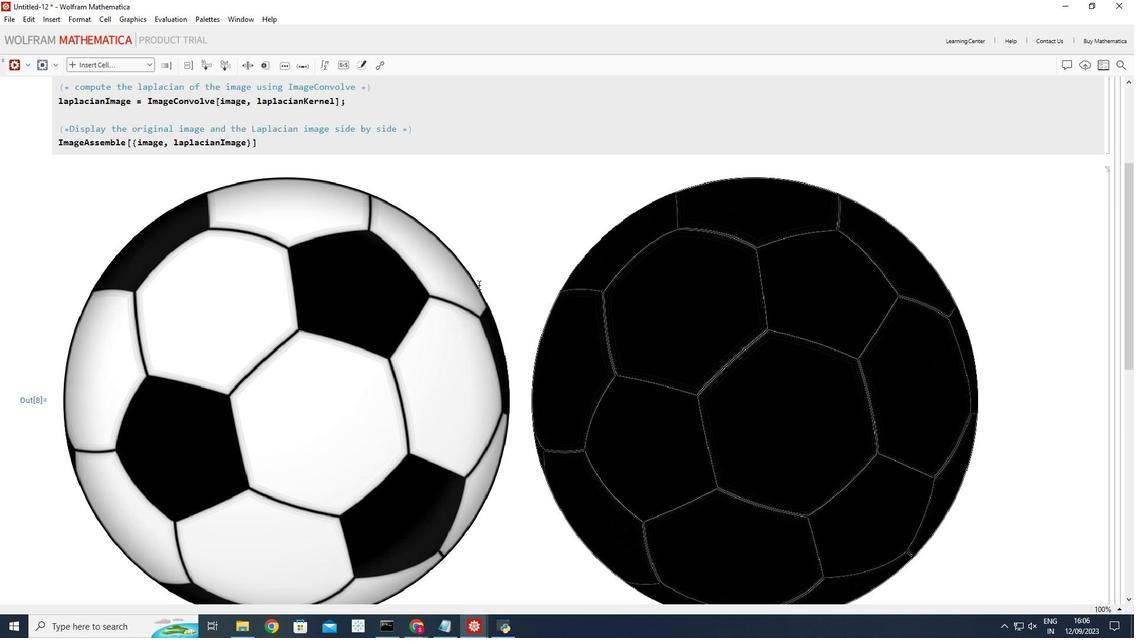 
Action: Mouse scrolled (479, 284) with delta (0, 0)
Screenshot: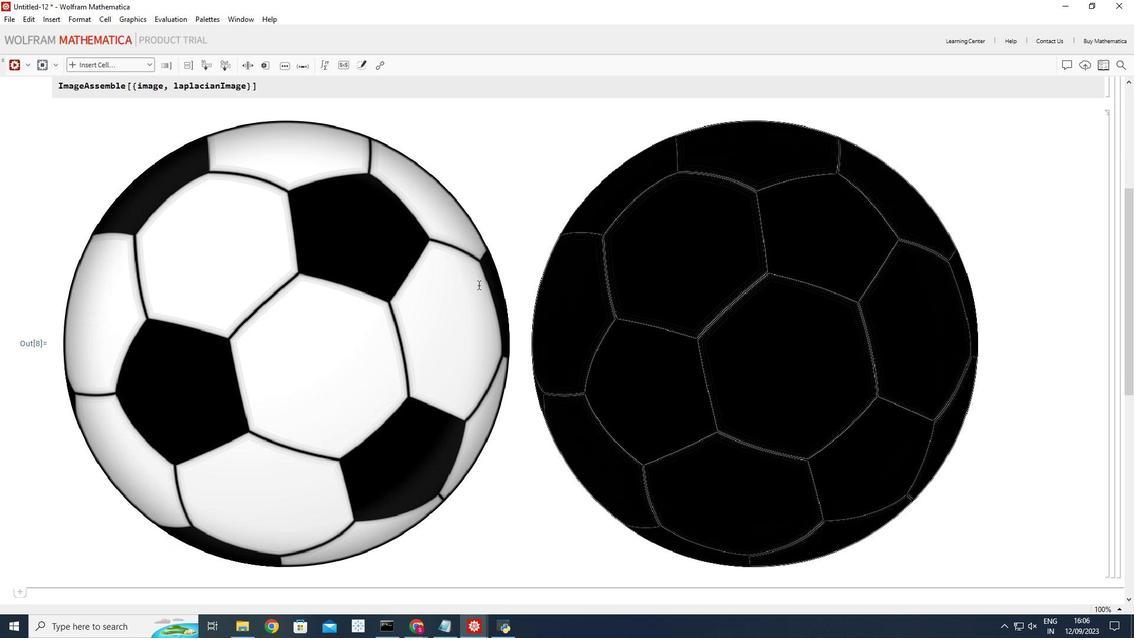 
Action: Mouse scrolled (479, 284) with delta (0, 0)
Screenshot: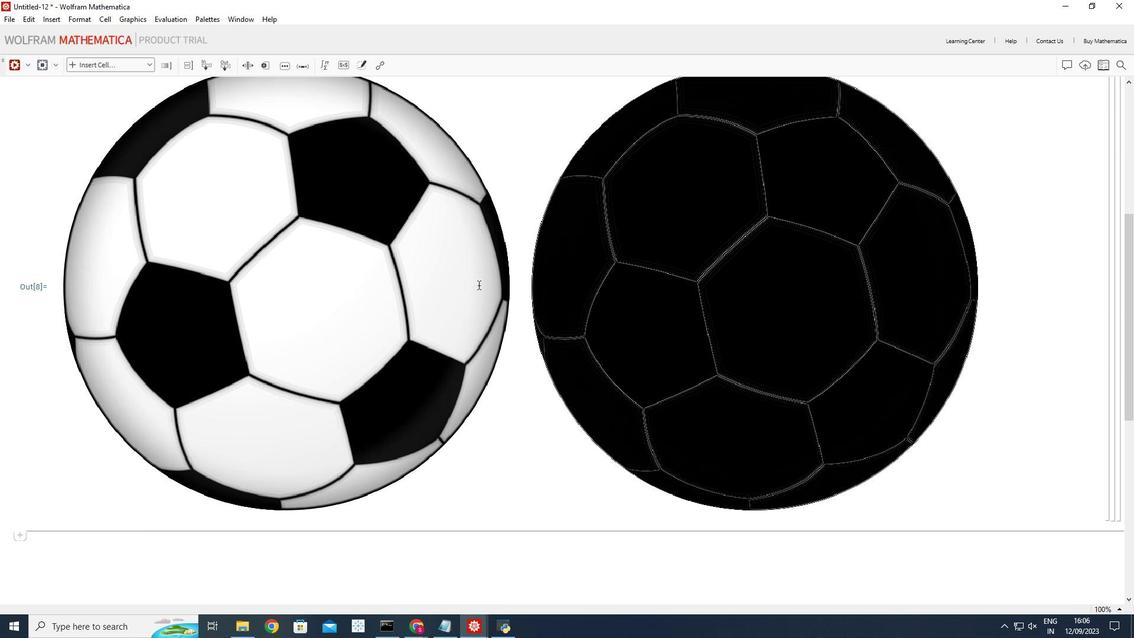 
Action: Mouse scrolled (479, 284) with delta (0, 0)
Screenshot: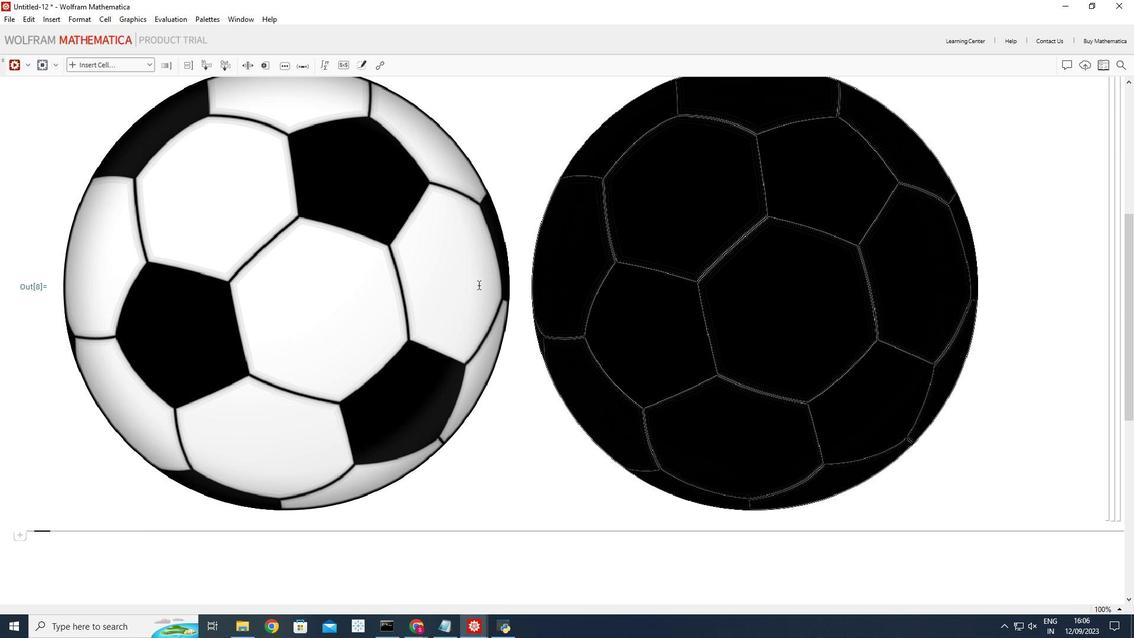 
Action: Mouse moved to (666, 335)
Screenshot: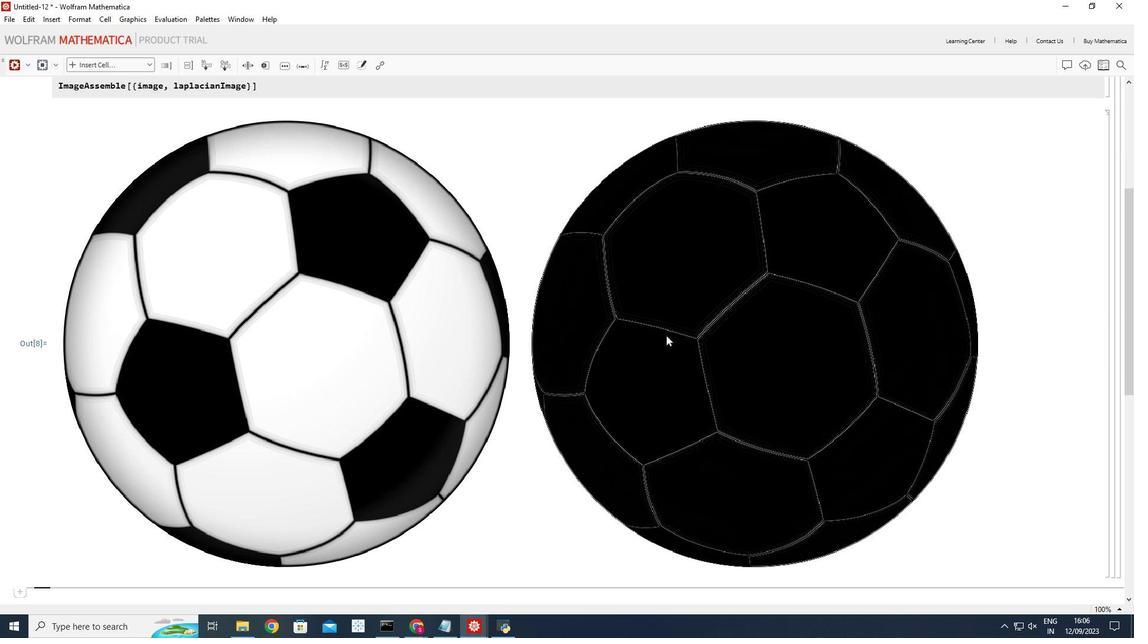 
Action: Mouse scrolled (666, 336) with delta (0, 0)
Screenshot: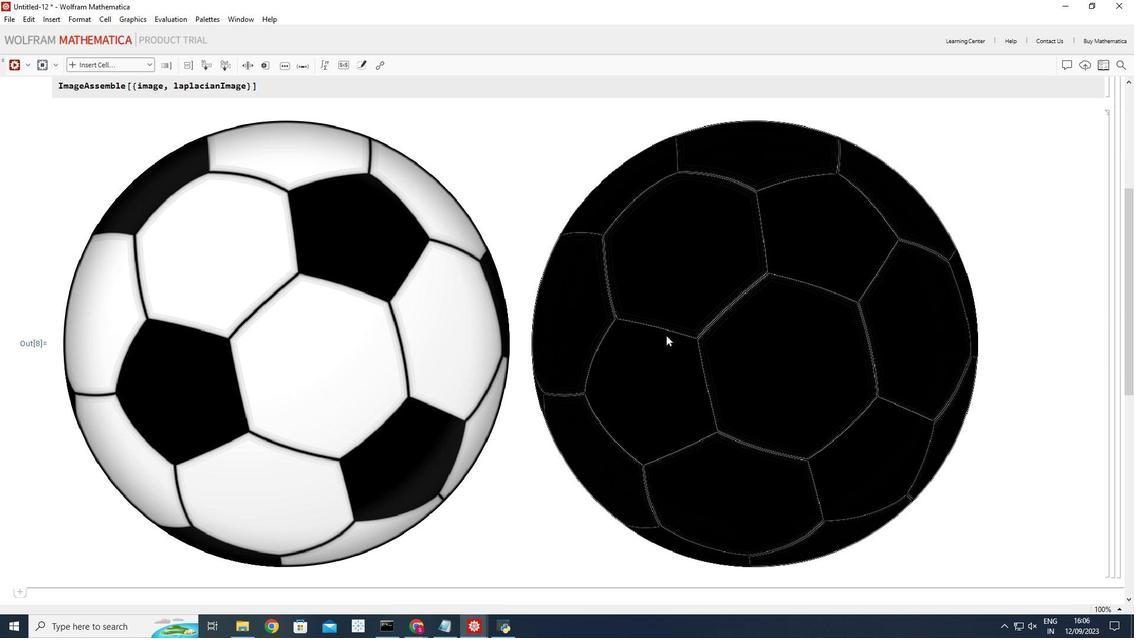 
Action: Mouse moved to (1063, 551)
Screenshot: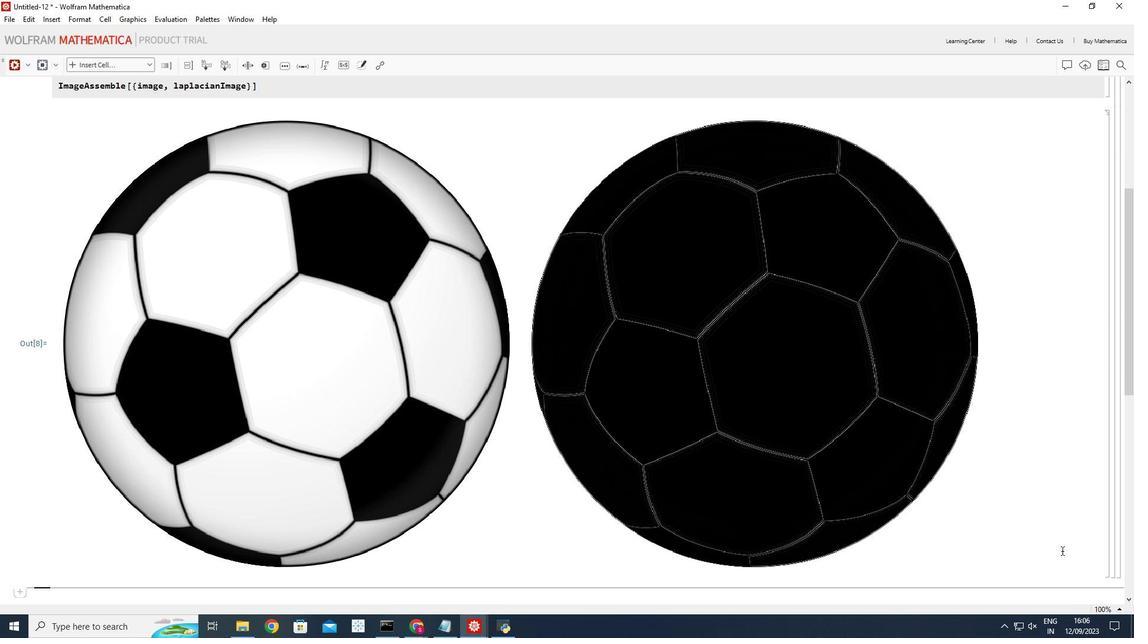 
